 Task: Create a sub task Gather and Analyse Requirements for the task  Create a feature for users to save content for later viewing in the project VantageTech , assign it to team member softage.6@softage.net and update the status of the sub task to  Off Track , set the priority of the sub task to High.
Action: Mouse moved to (101, 359)
Screenshot: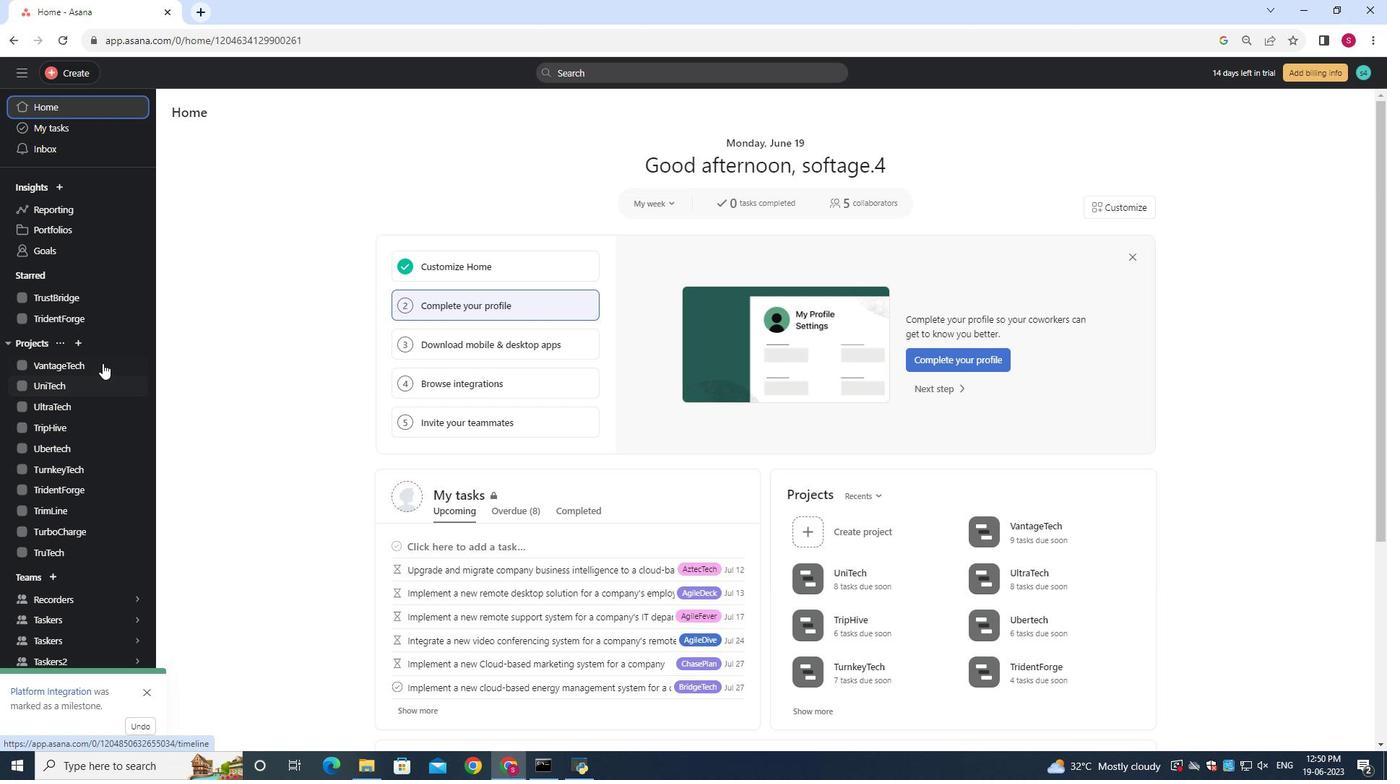 
Action: Mouse pressed left at (101, 359)
Screenshot: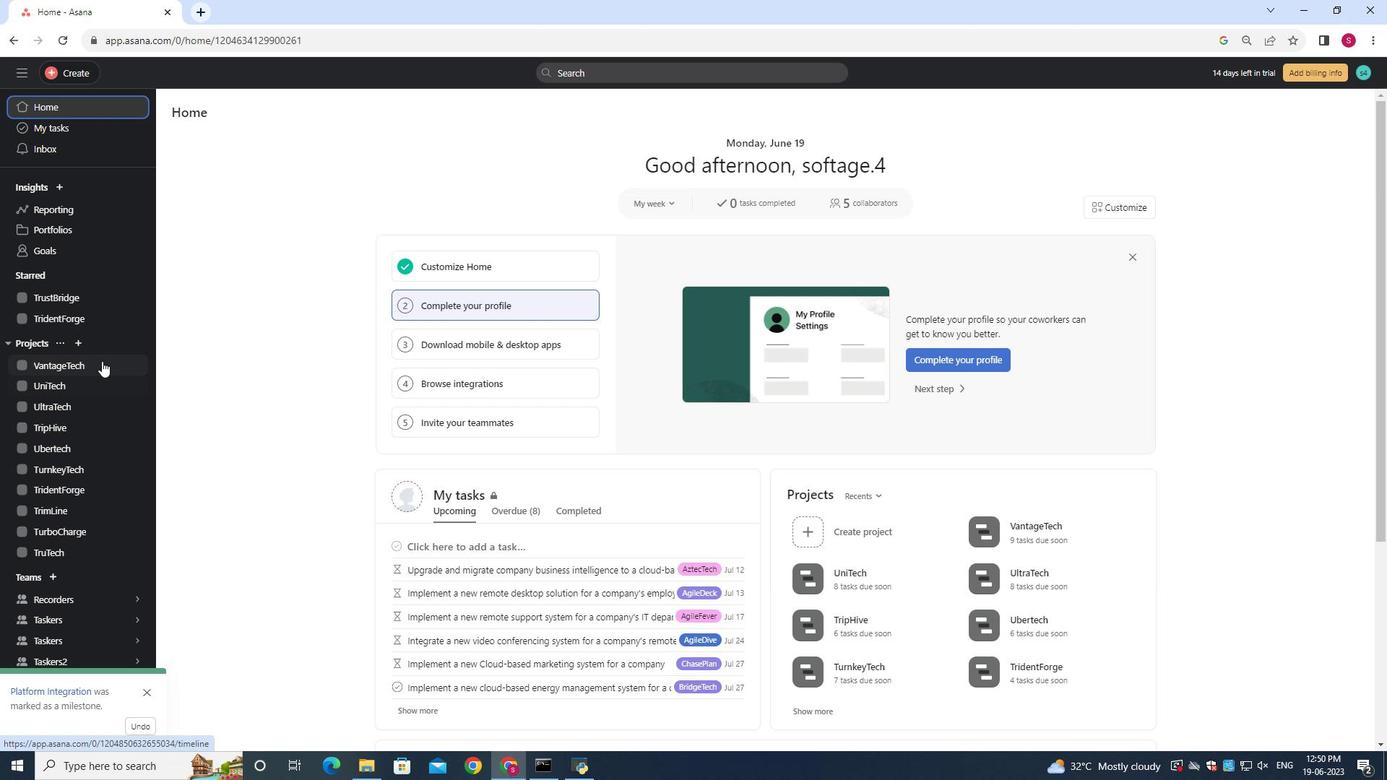
Action: Mouse moved to (494, 317)
Screenshot: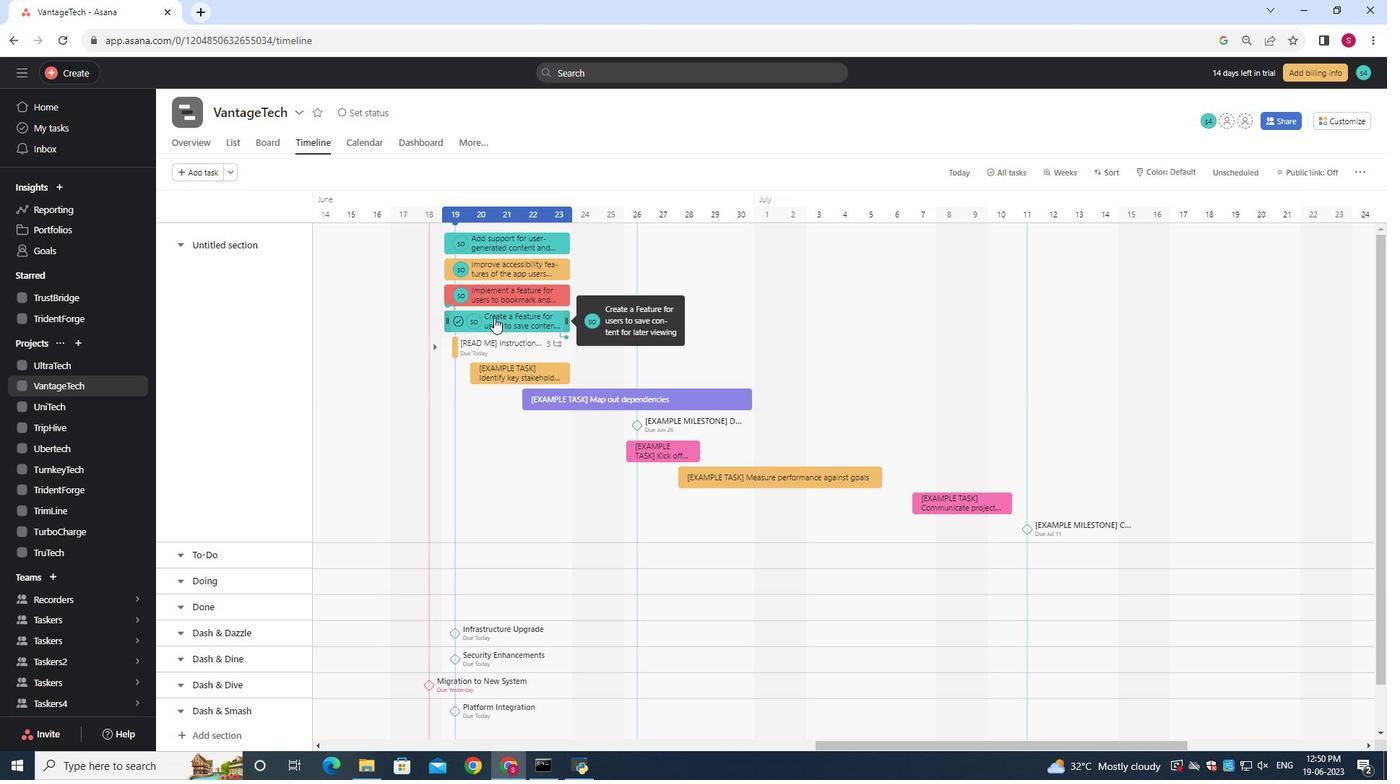 
Action: Mouse pressed left at (494, 317)
Screenshot: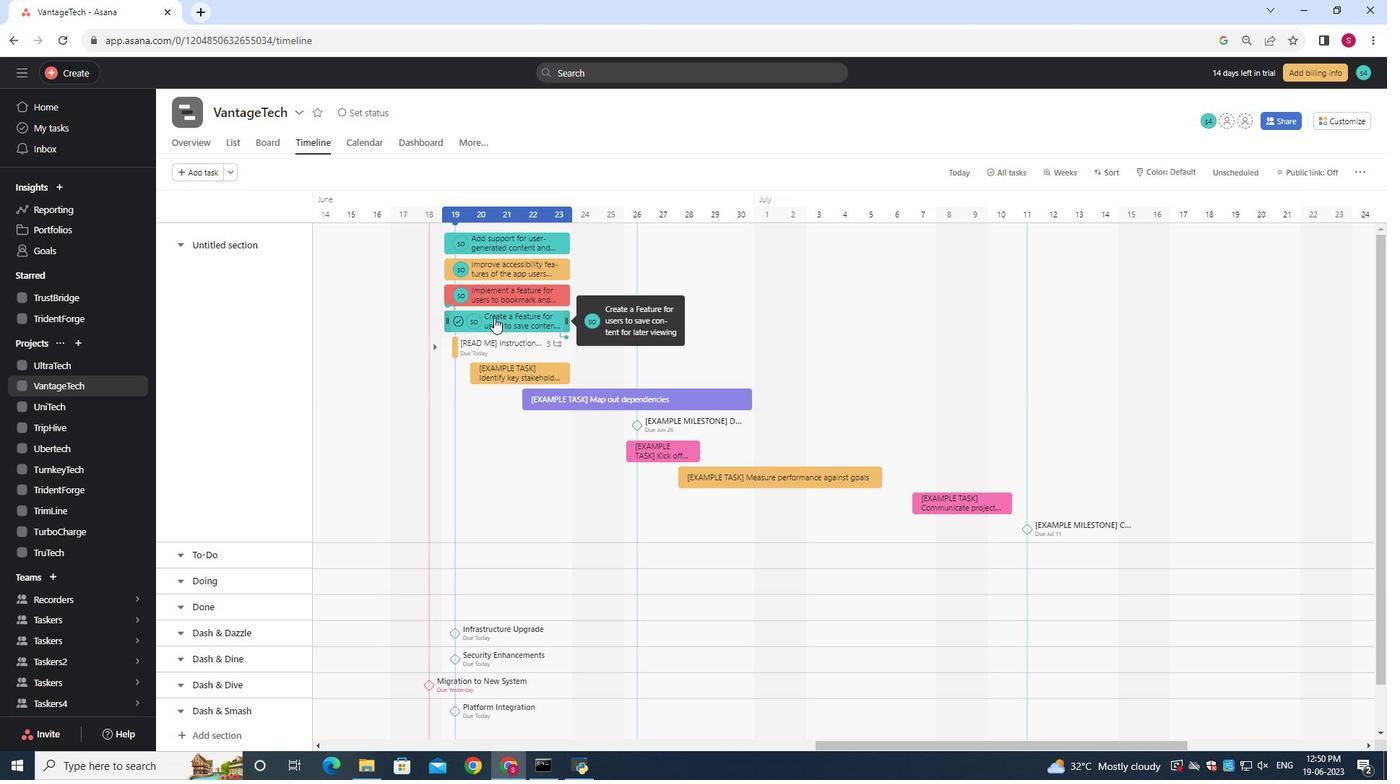 
Action: Mouse moved to (1002, 443)
Screenshot: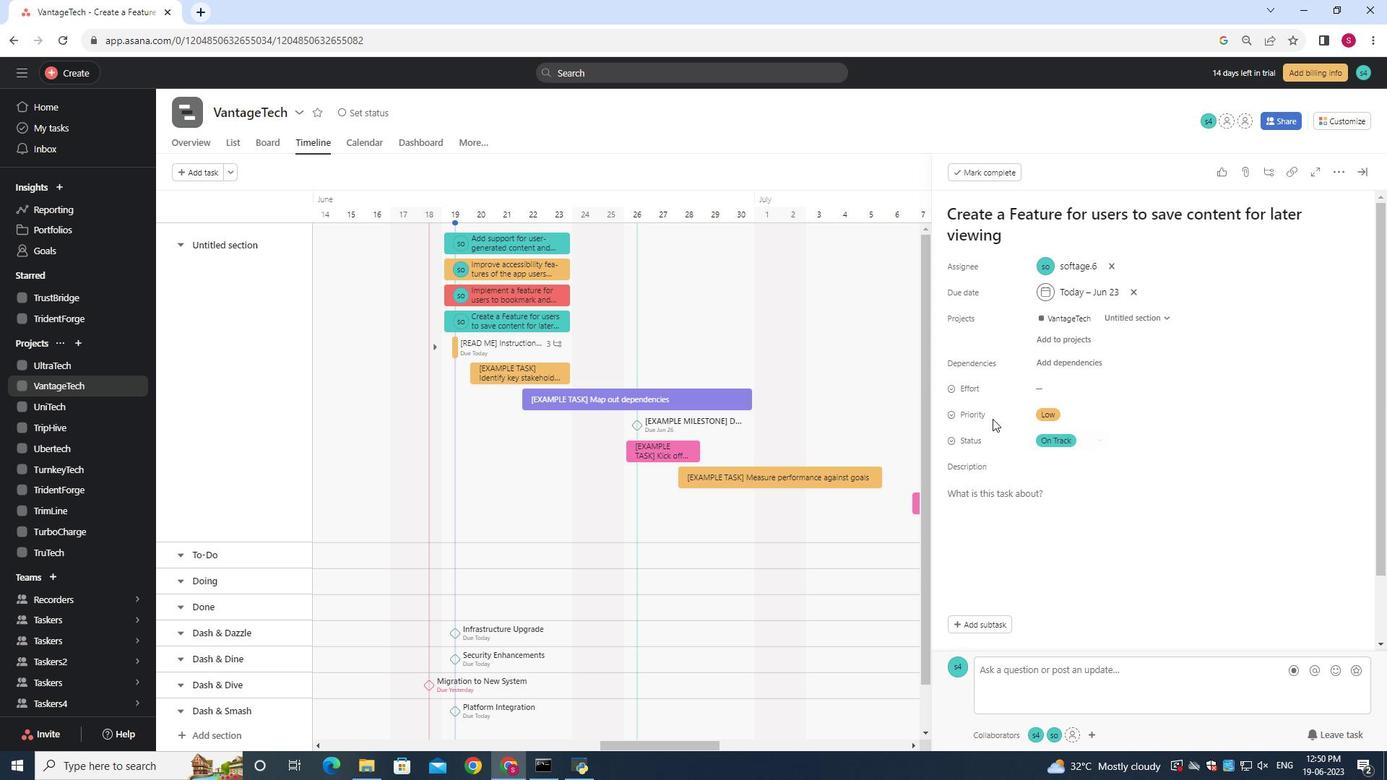 
Action: Mouse scrolled (1002, 442) with delta (0, 0)
Screenshot: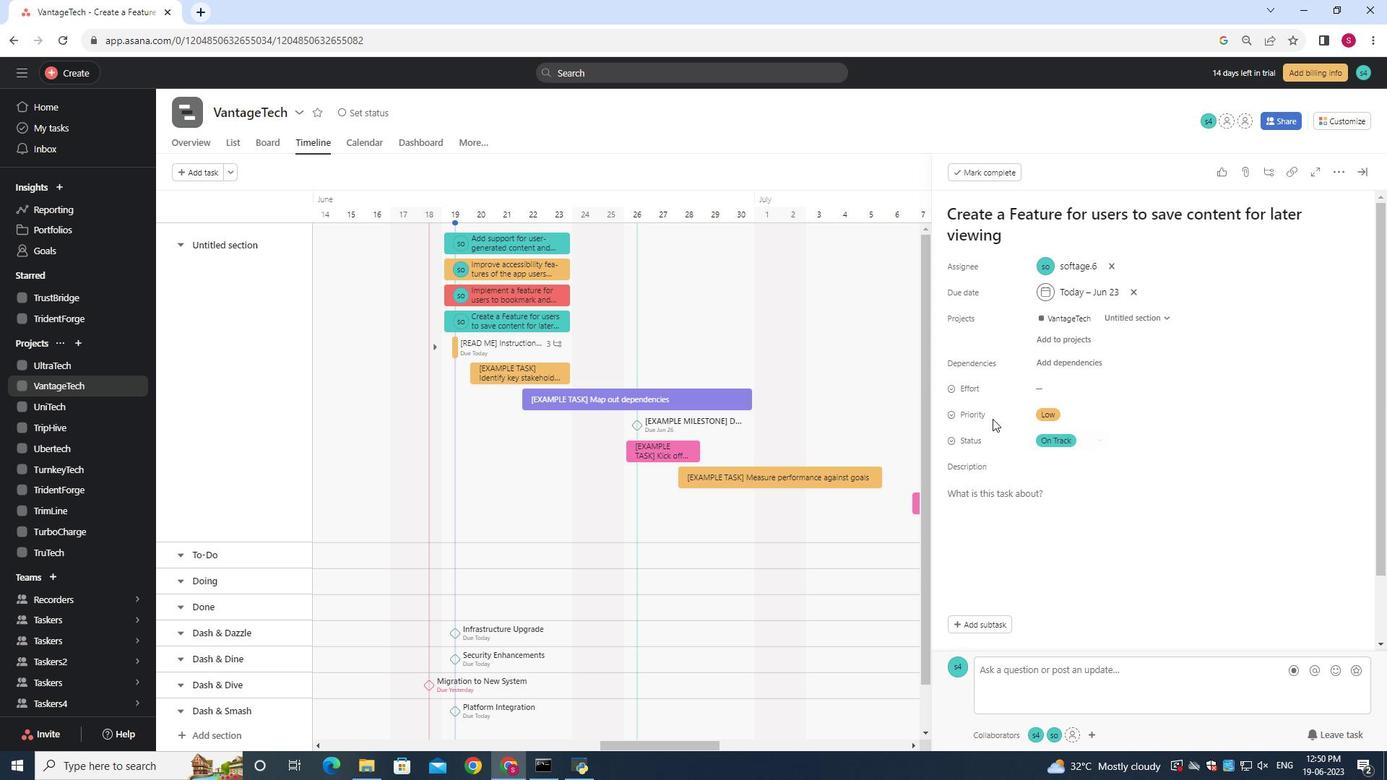 
Action: Mouse moved to (1002, 449)
Screenshot: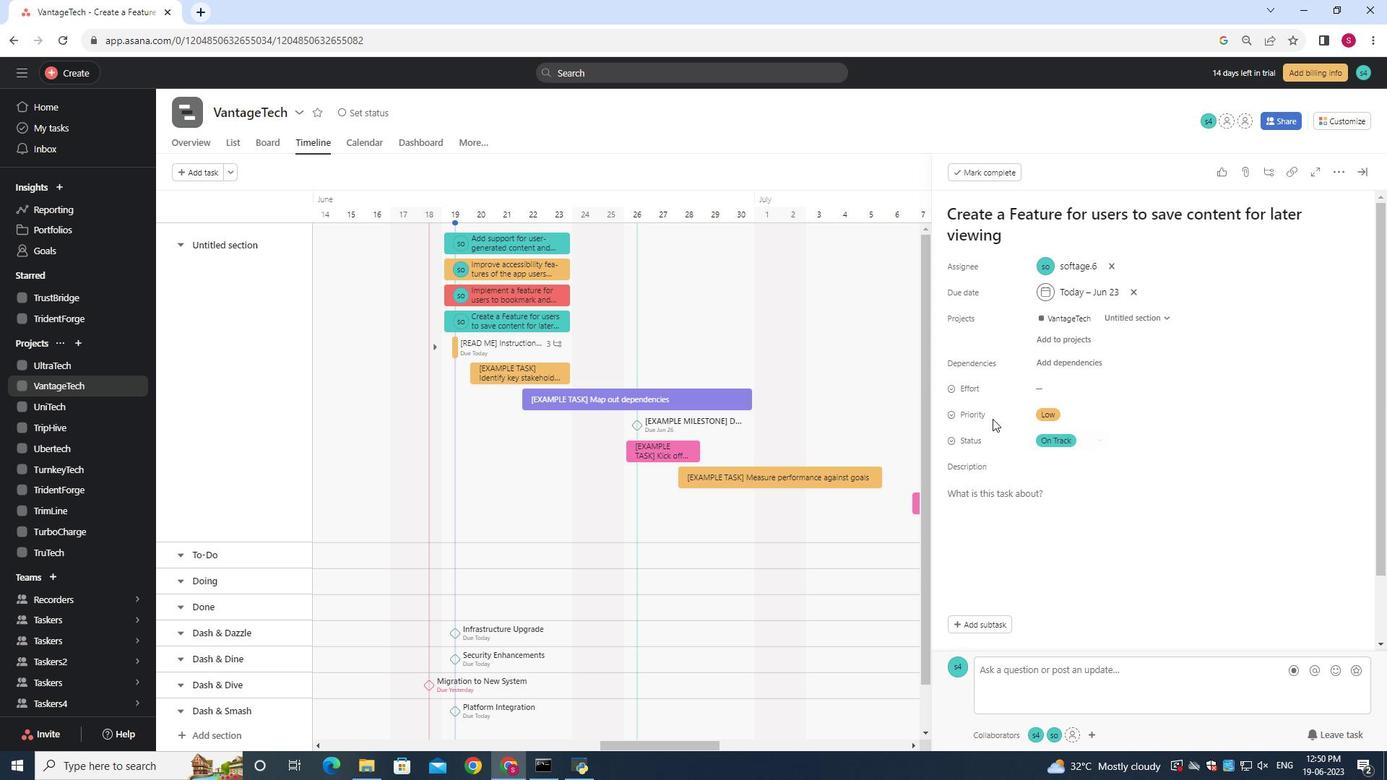
Action: Mouse scrolled (1002, 447) with delta (0, 0)
Screenshot: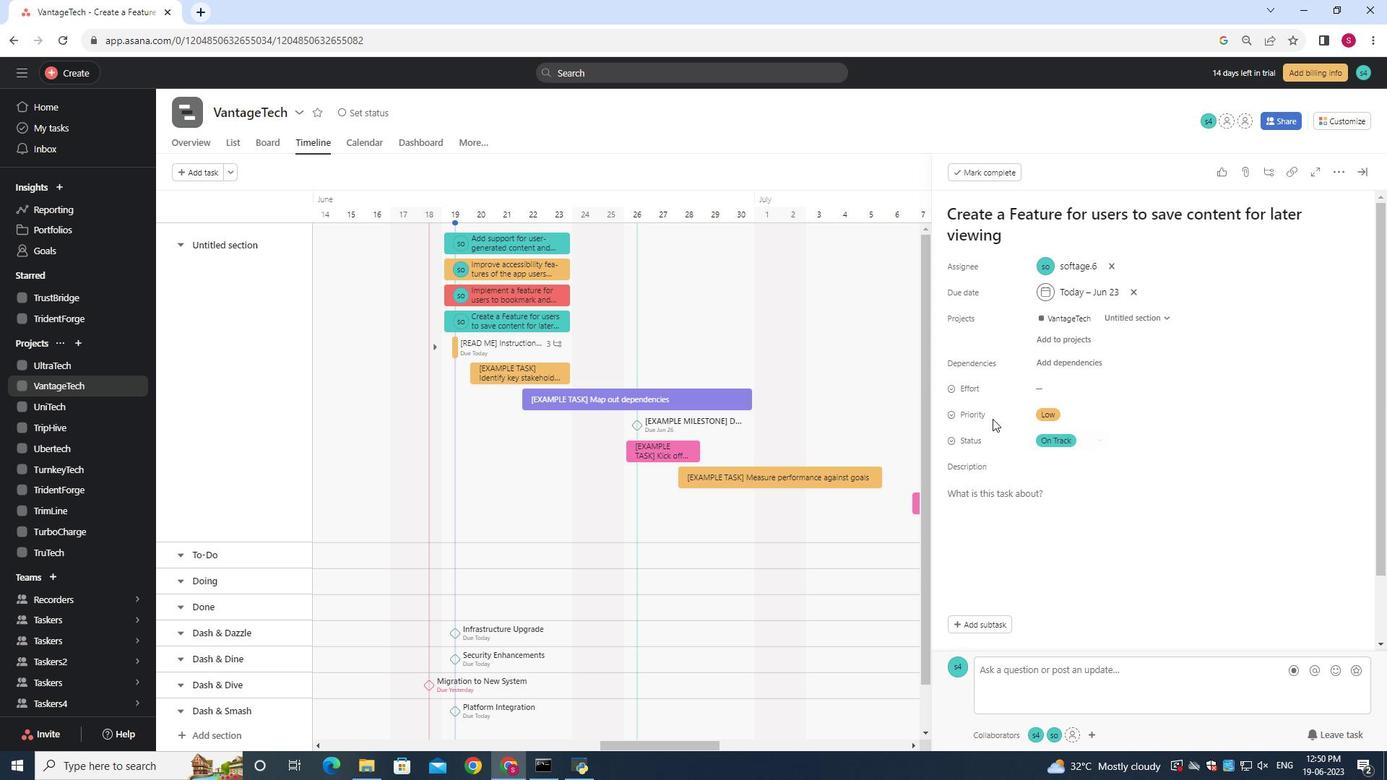 
Action: Mouse moved to (1002, 452)
Screenshot: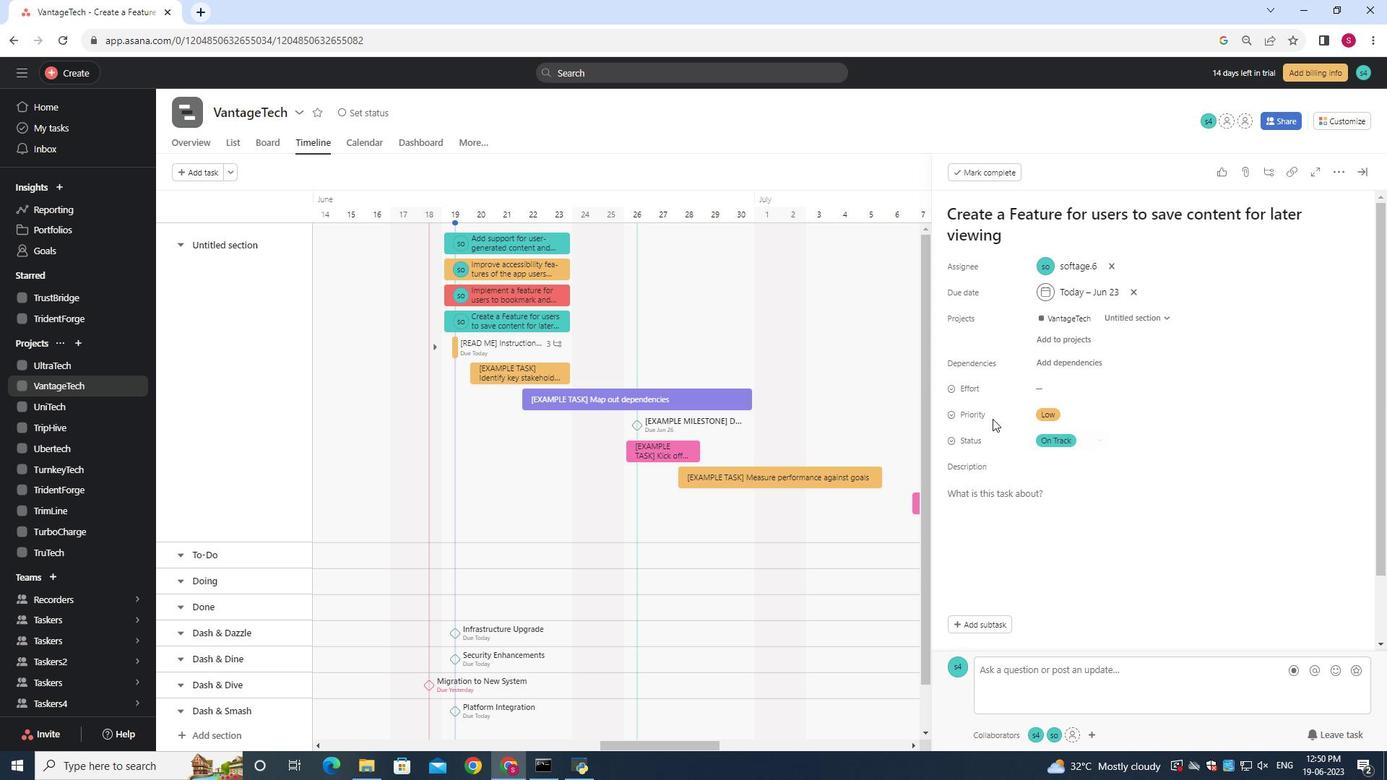 
Action: Mouse scrolled (1002, 450) with delta (0, 0)
Screenshot: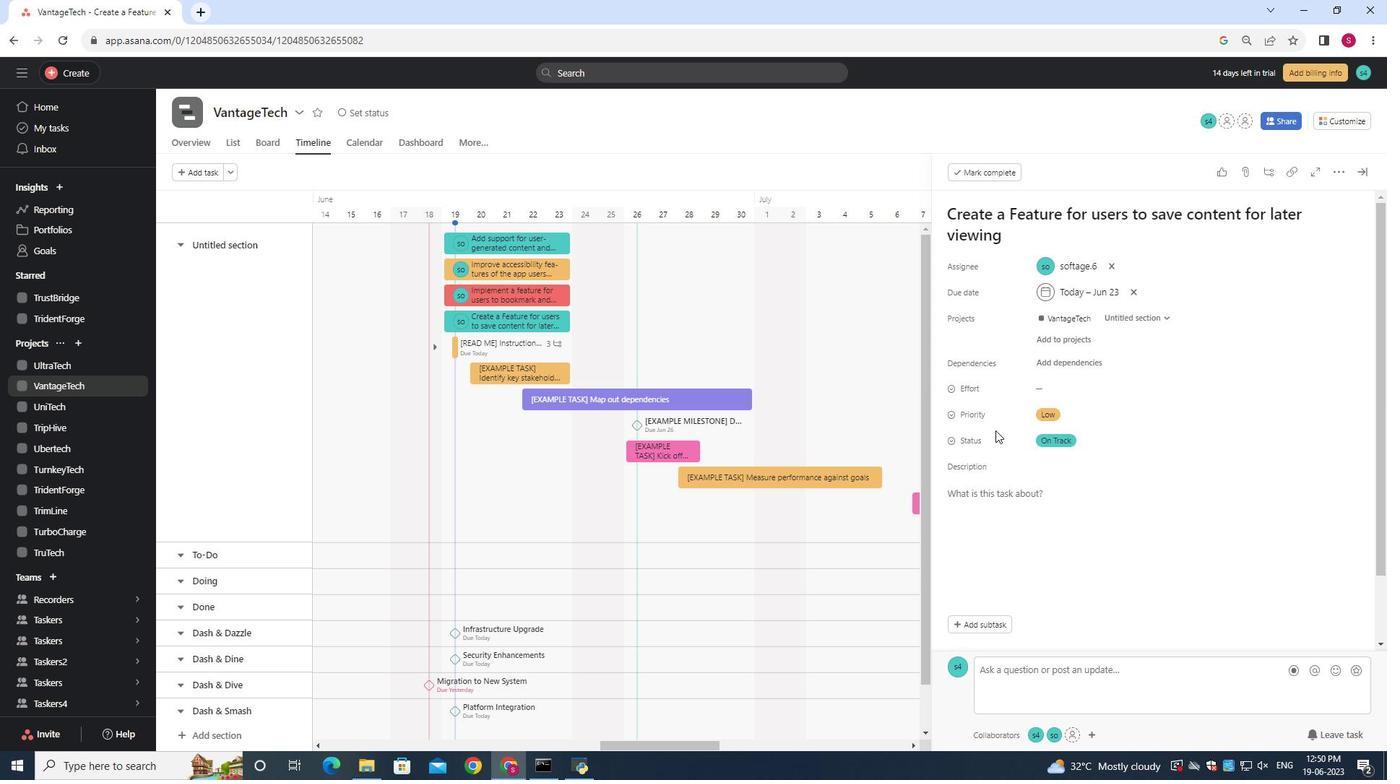 
Action: Mouse moved to (1002, 452)
Screenshot: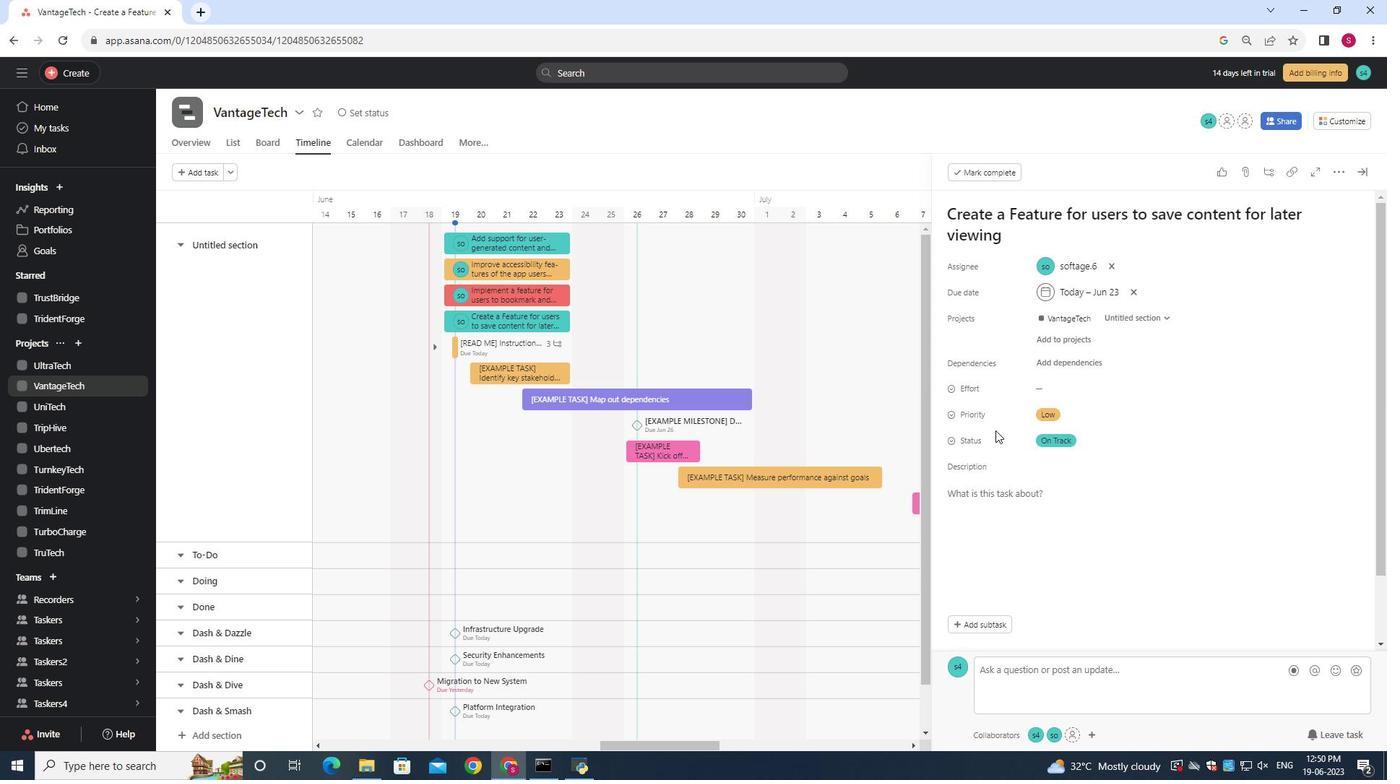 
Action: Mouse scrolled (1002, 451) with delta (0, 0)
Screenshot: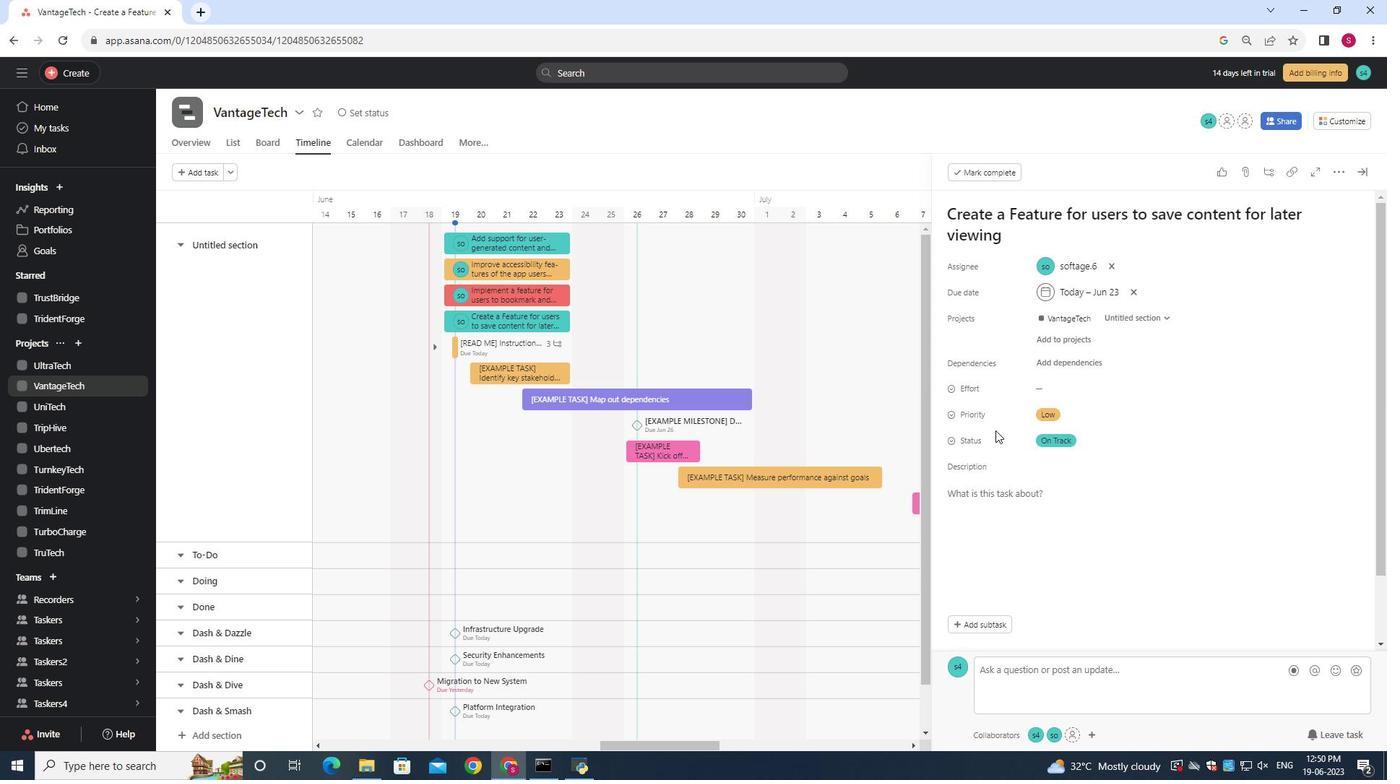 
Action: Mouse moved to (1004, 455)
Screenshot: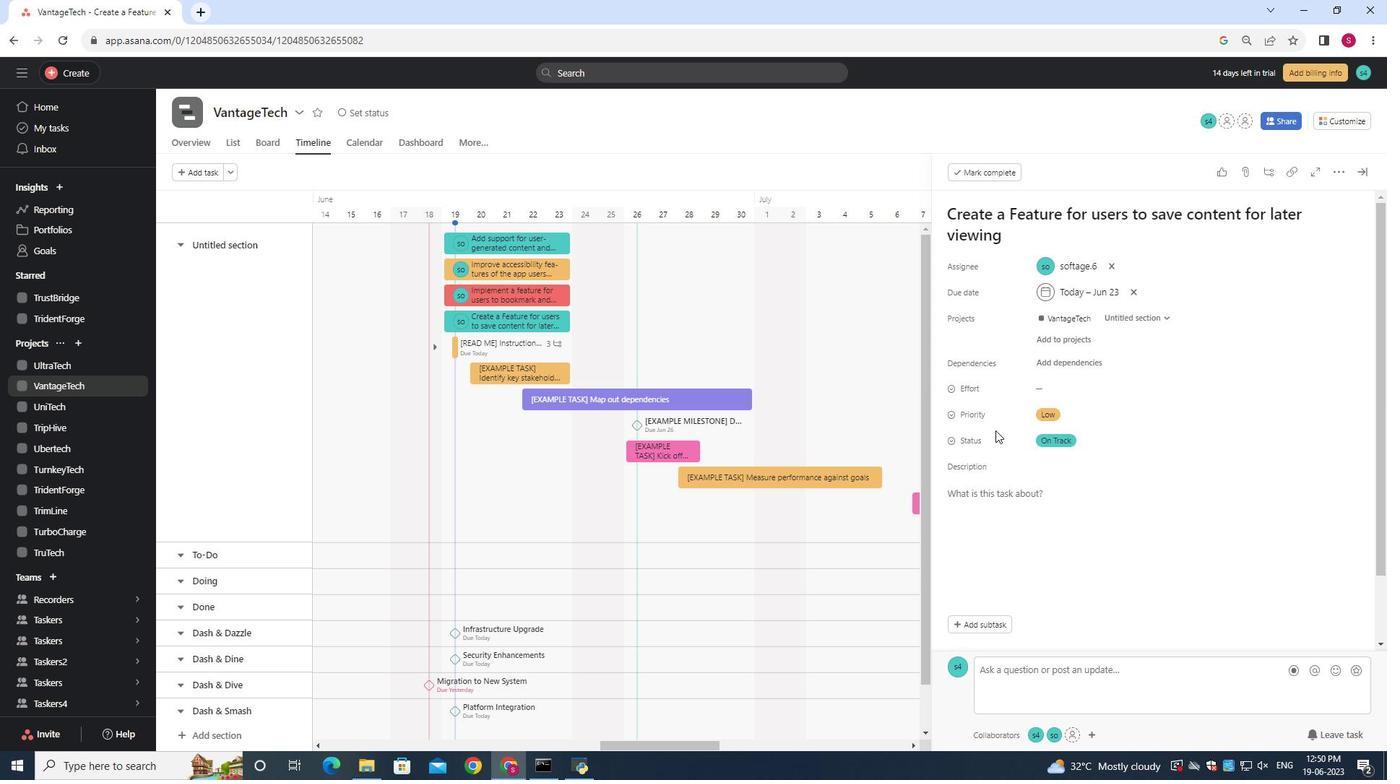 
Action: Mouse scrolled (1002, 451) with delta (0, 0)
Screenshot: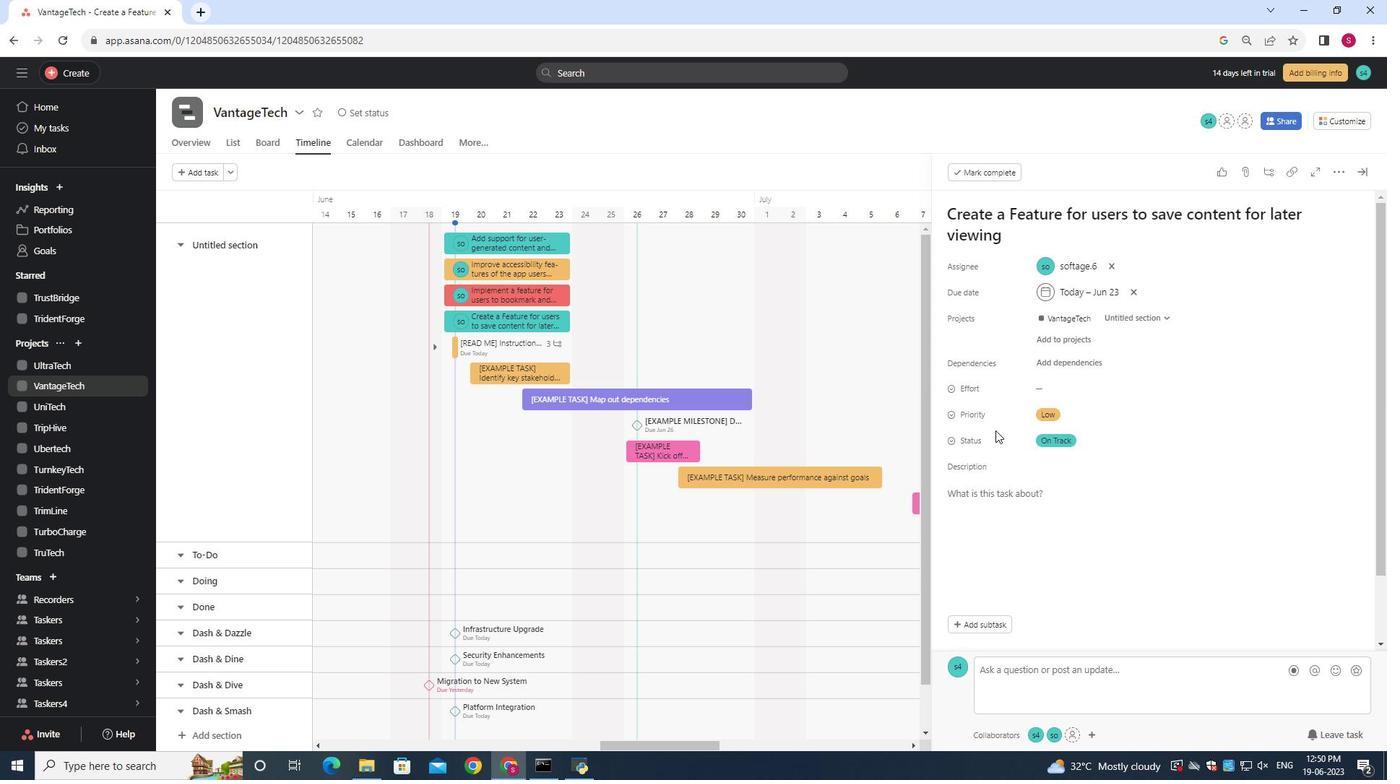 
Action: Mouse moved to (1007, 458)
Screenshot: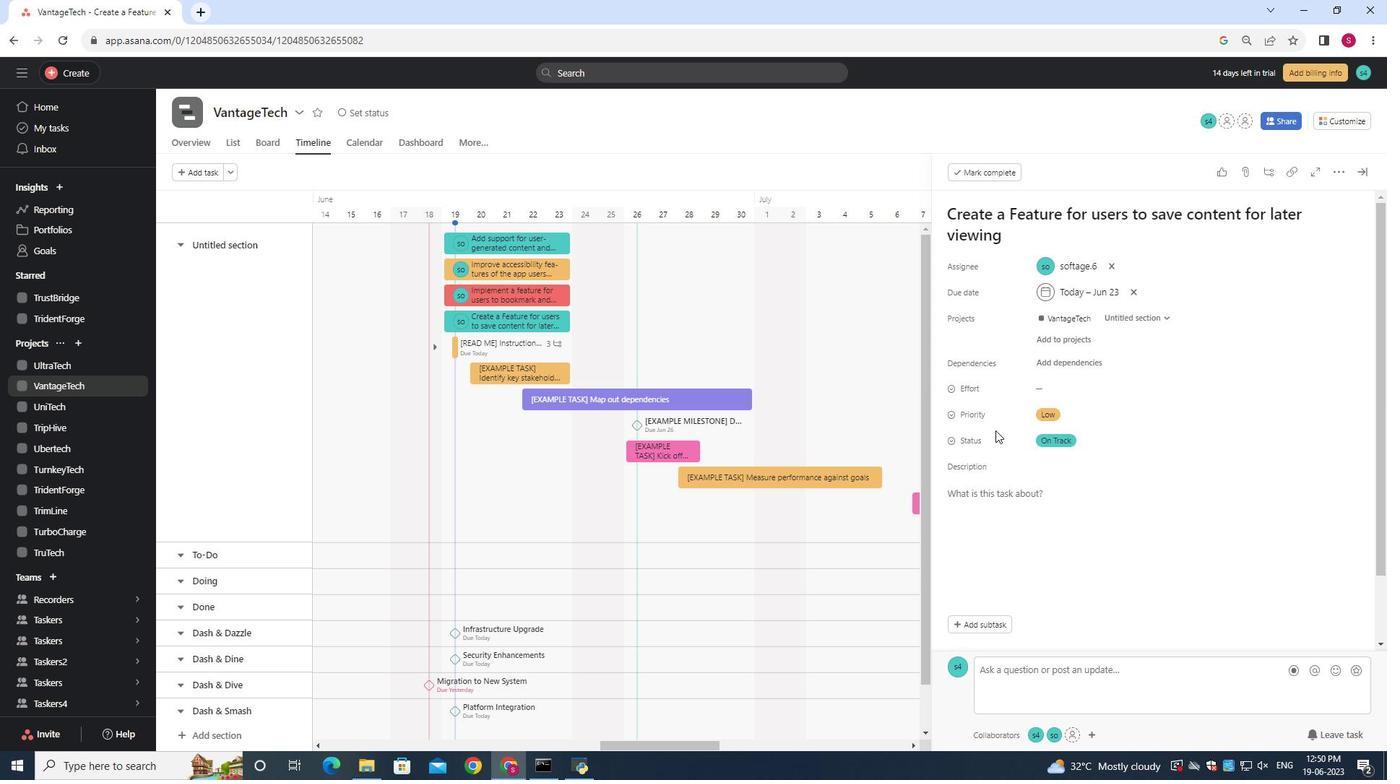 
Action: Mouse scrolled (1002, 451) with delta (0, 0)
Screenshot: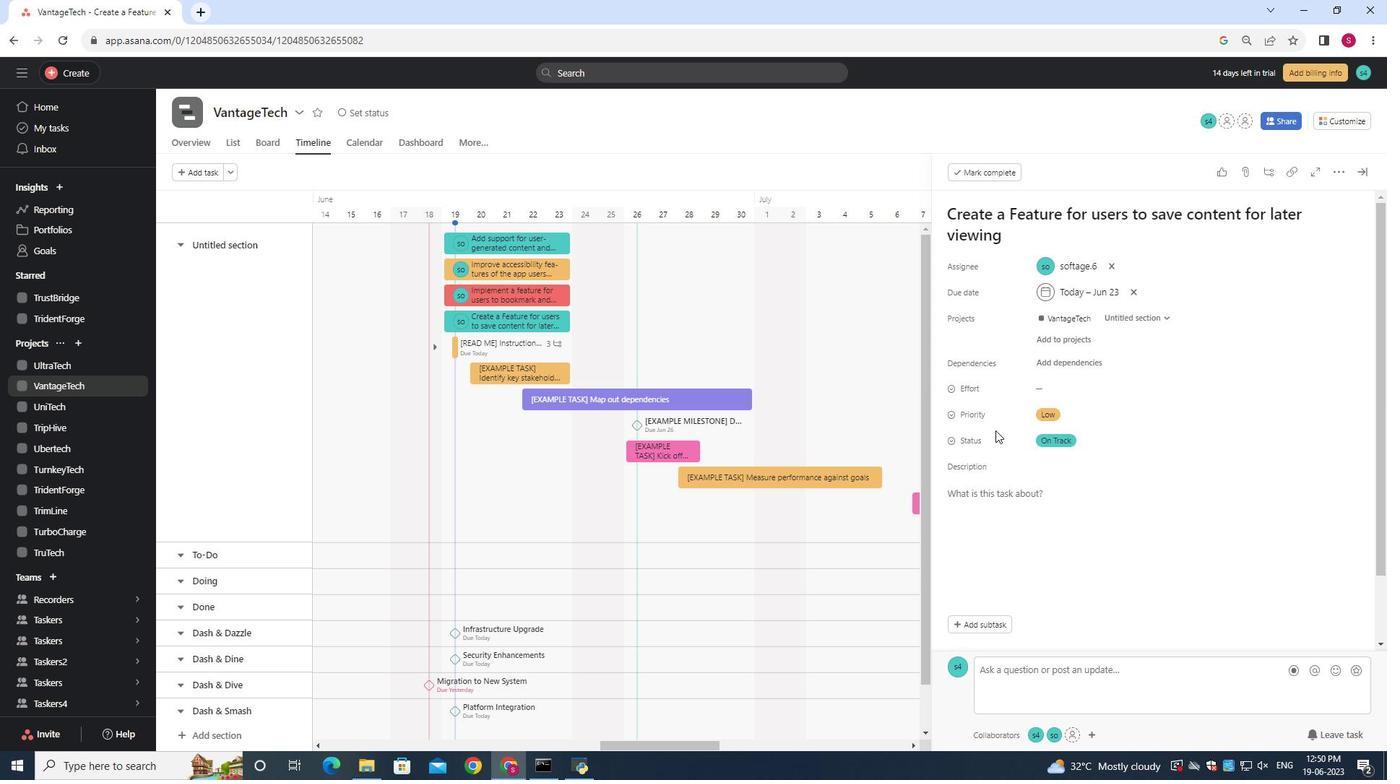 
Action: Mouse moved to (1007, 458)
Screenshot: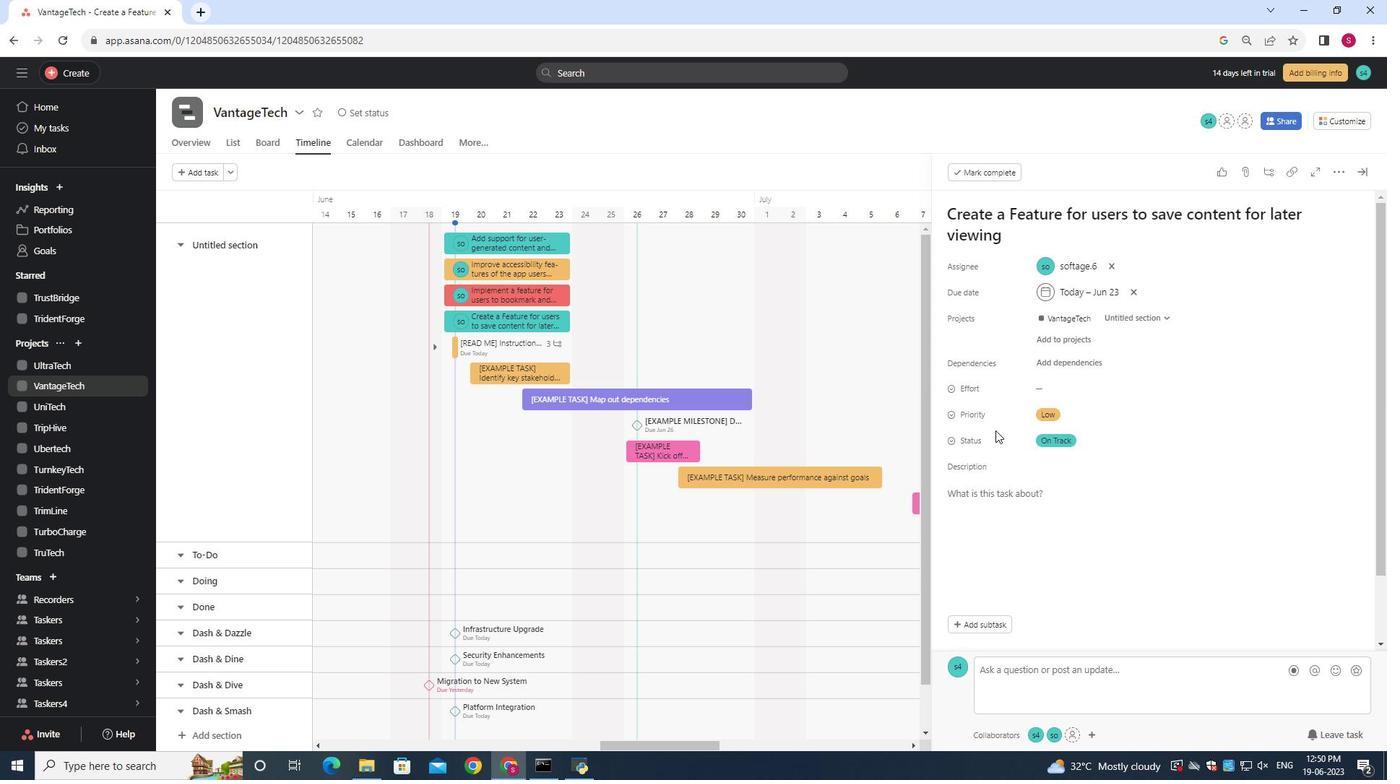 
Action: Mouse scrolled (1004, 454) with delta (0, 0)
Screenshot: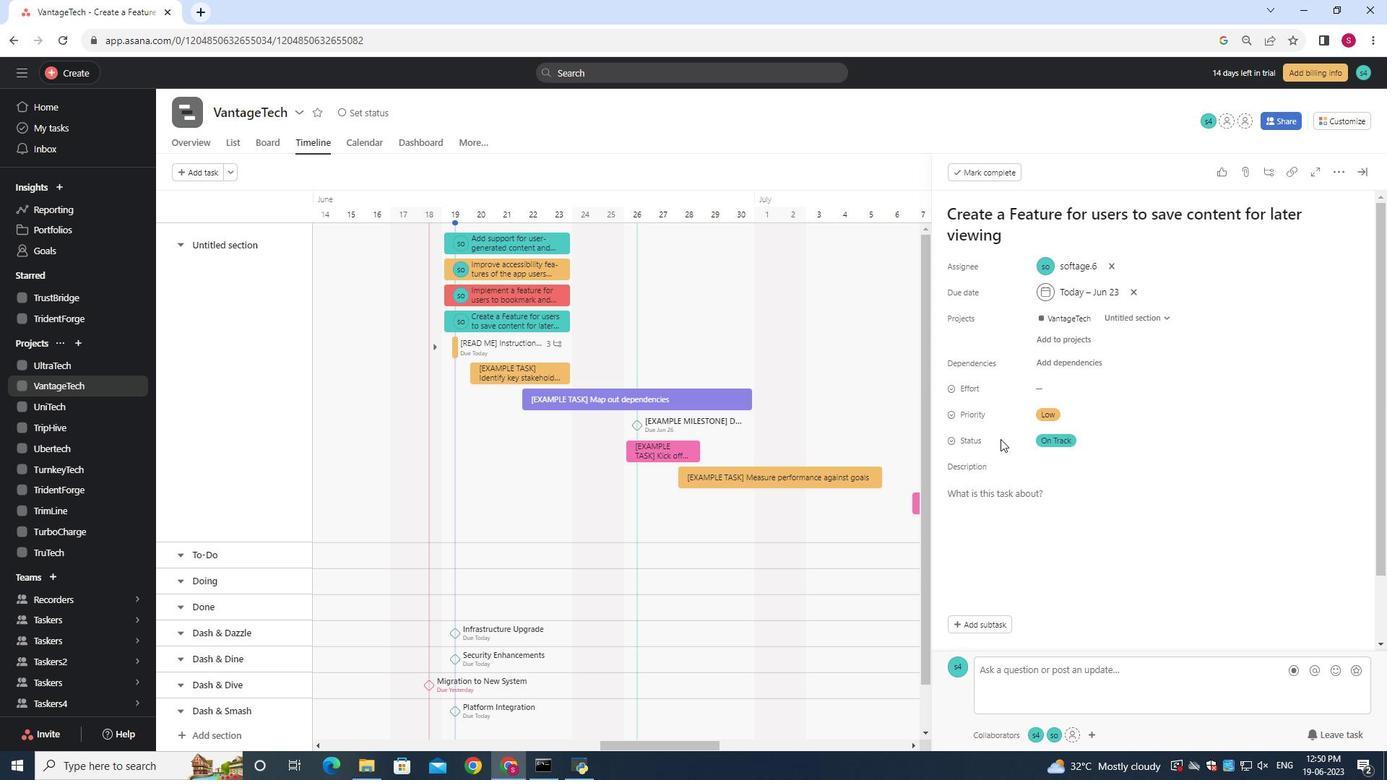 
Action: Mouse moved to (971, 544)
Screenshot: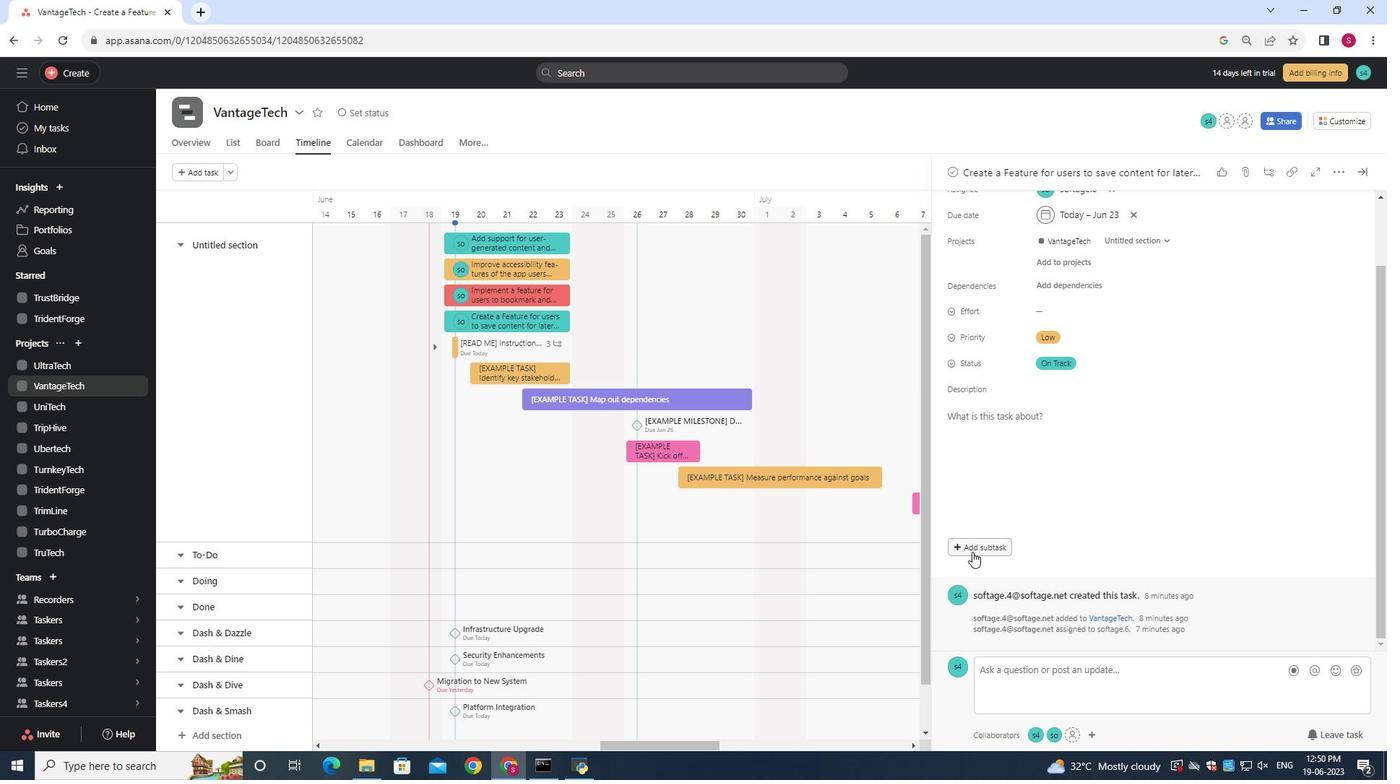 
Action: Mouse pressed left at (971, 544)
Screenshot: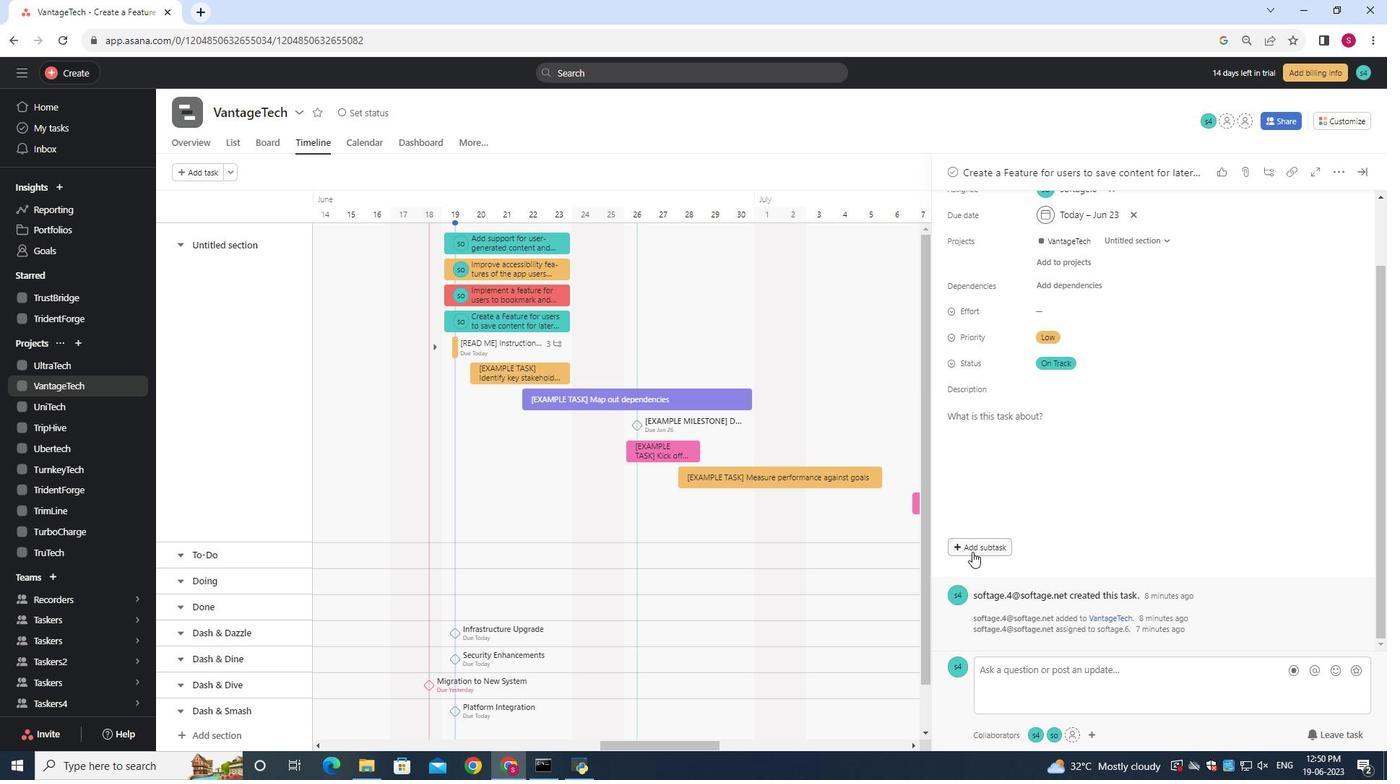 
Action: Mouse moved to (0, 332)
Screenshot: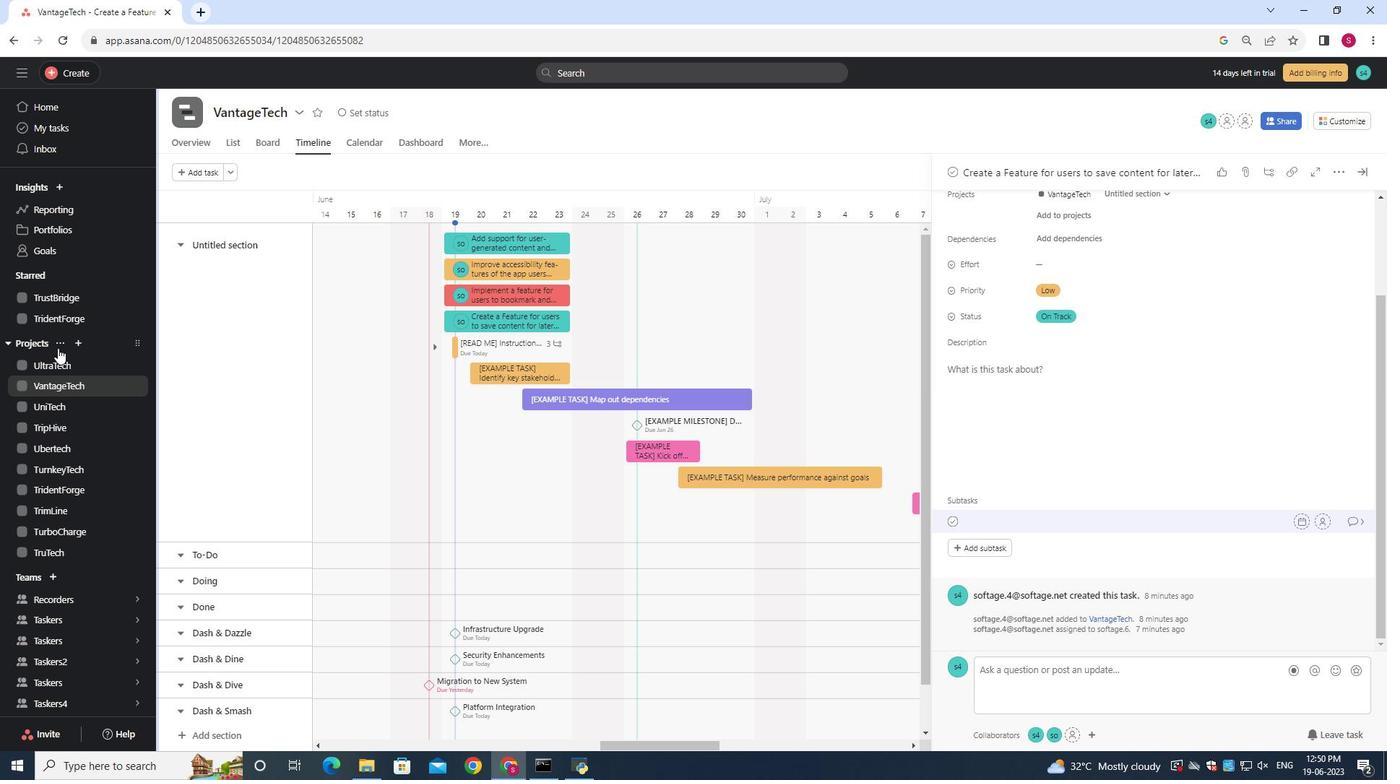 
Action: Key pressed <Key.shift><Key.shift><Key.shift><Key.shift><Key.shift><Key.shift><Key.shift><Key.shift><Key.shift><Key.shift><Key.shift>Gather<Key.space>and<Key.space><Key.shift>Analyse<Key.space><Key.shift>Requirements<Key.space>fo<Key.backspace>
Screenshot: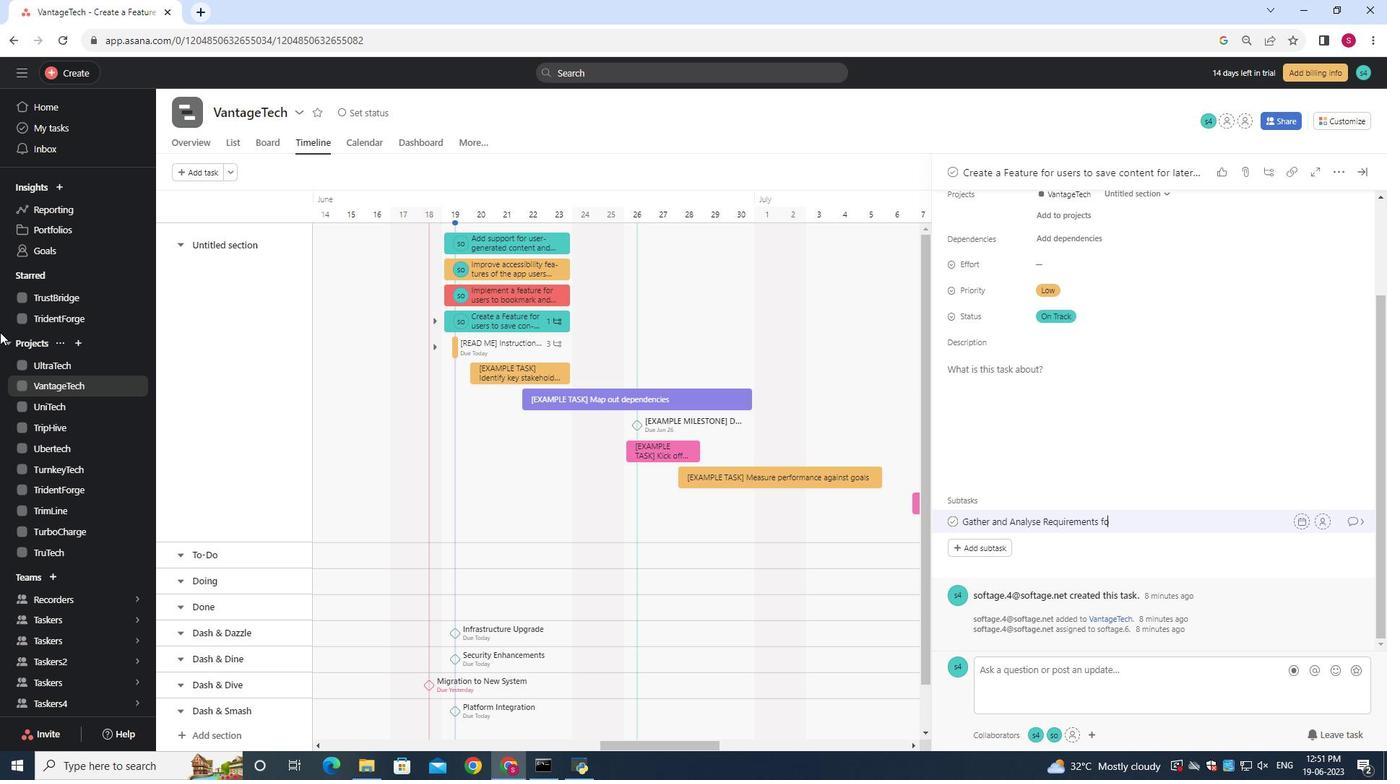 
Action: Mouse moved to (2, 333)
Screenshot: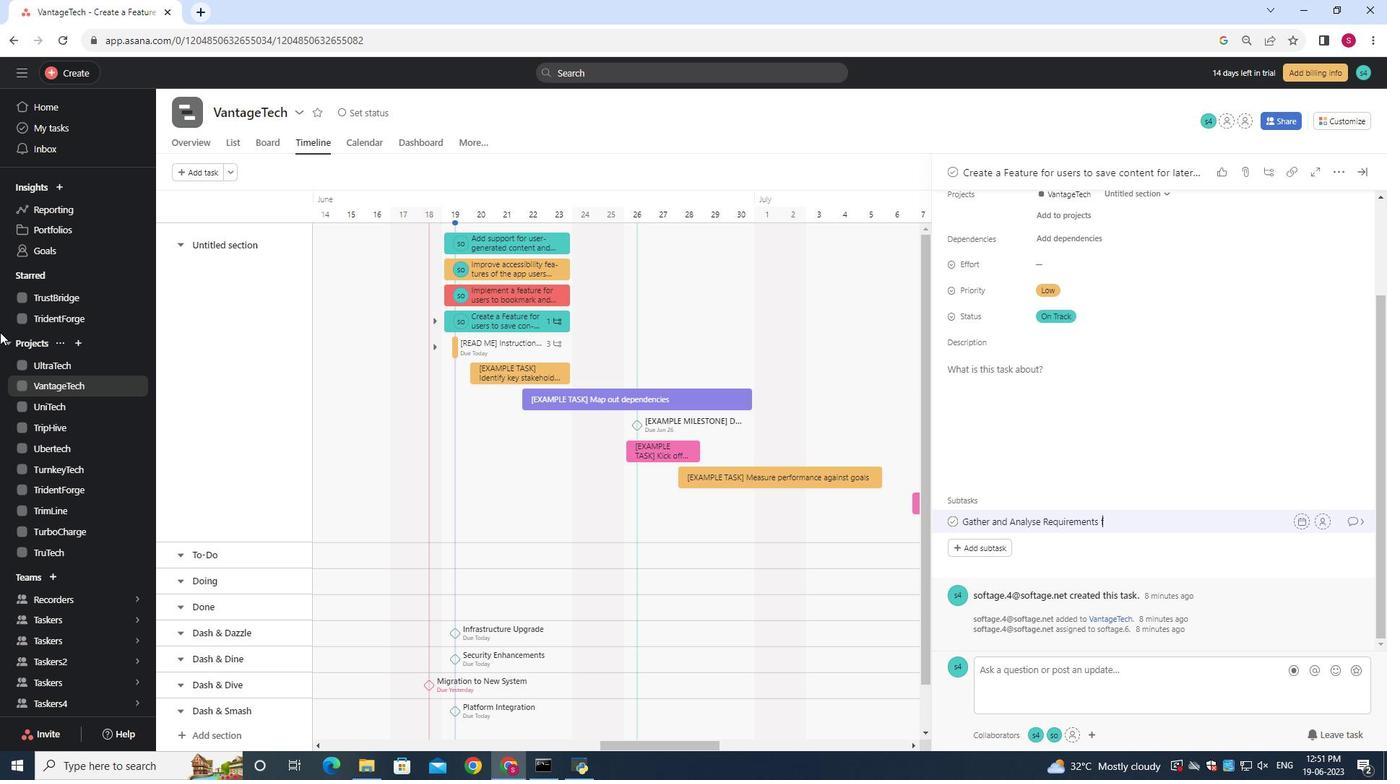 
Action: Key pressed <Key.backspace>
Screenshot: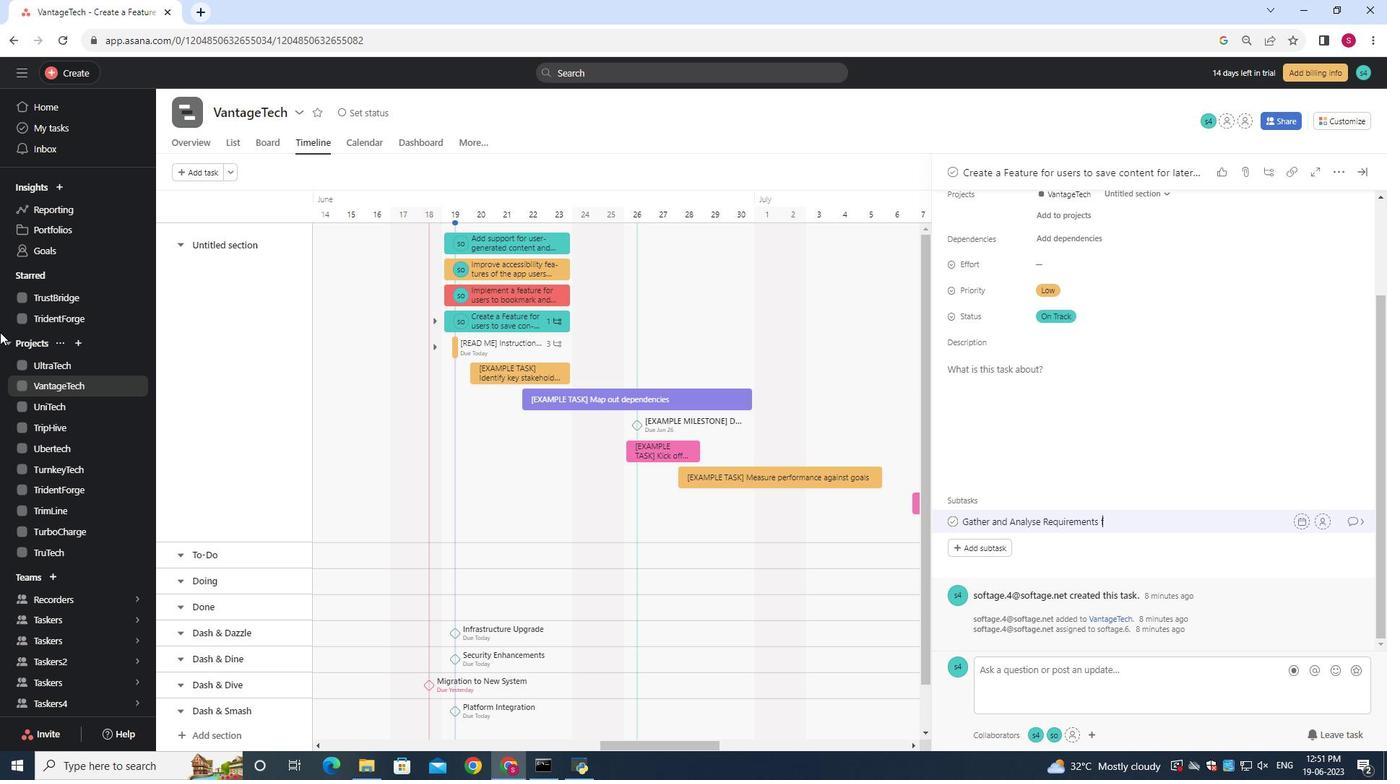 
Action: Mouse moved to (1321, 517)
Screenshot: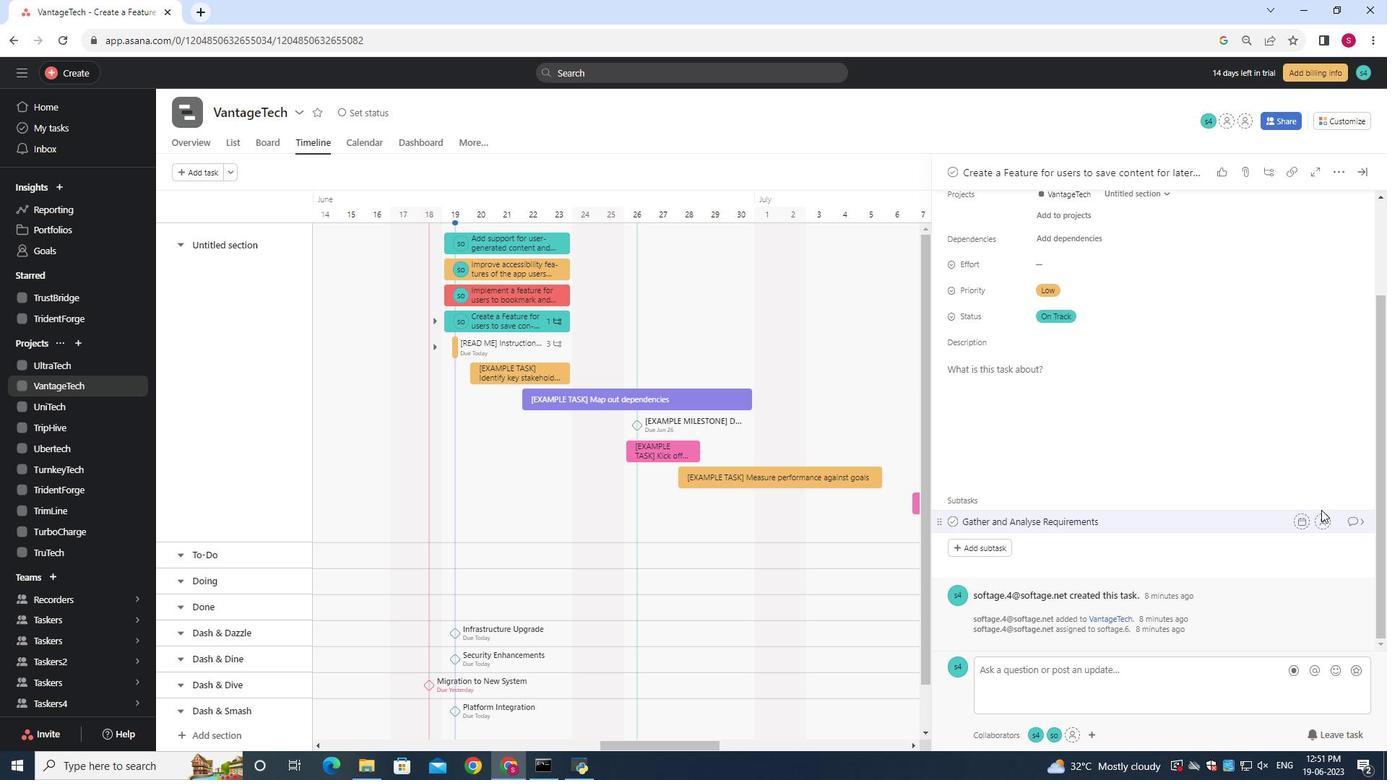
Action: Mouse pressed left at (1321, 517)
Screenshot: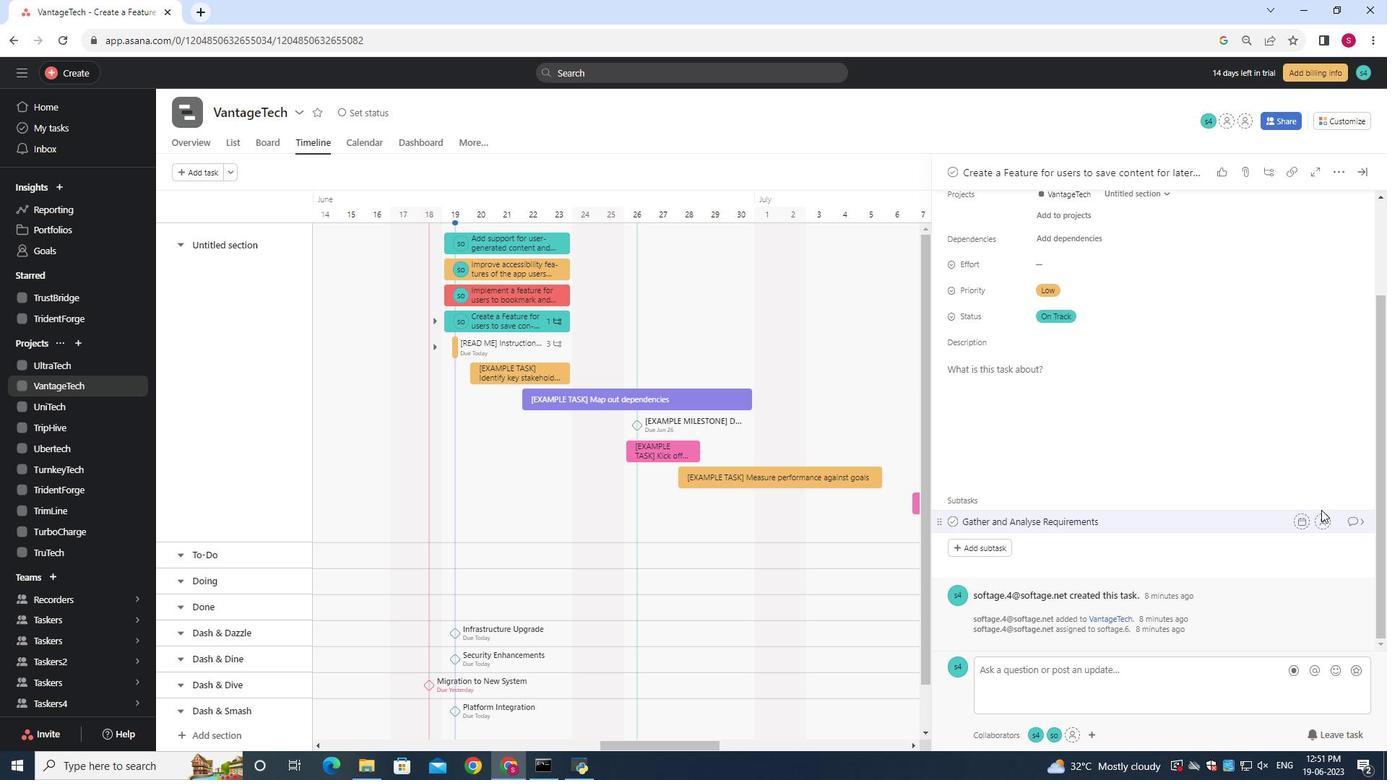 
Action: Mouse moved to (1334, 512)
Screenshot: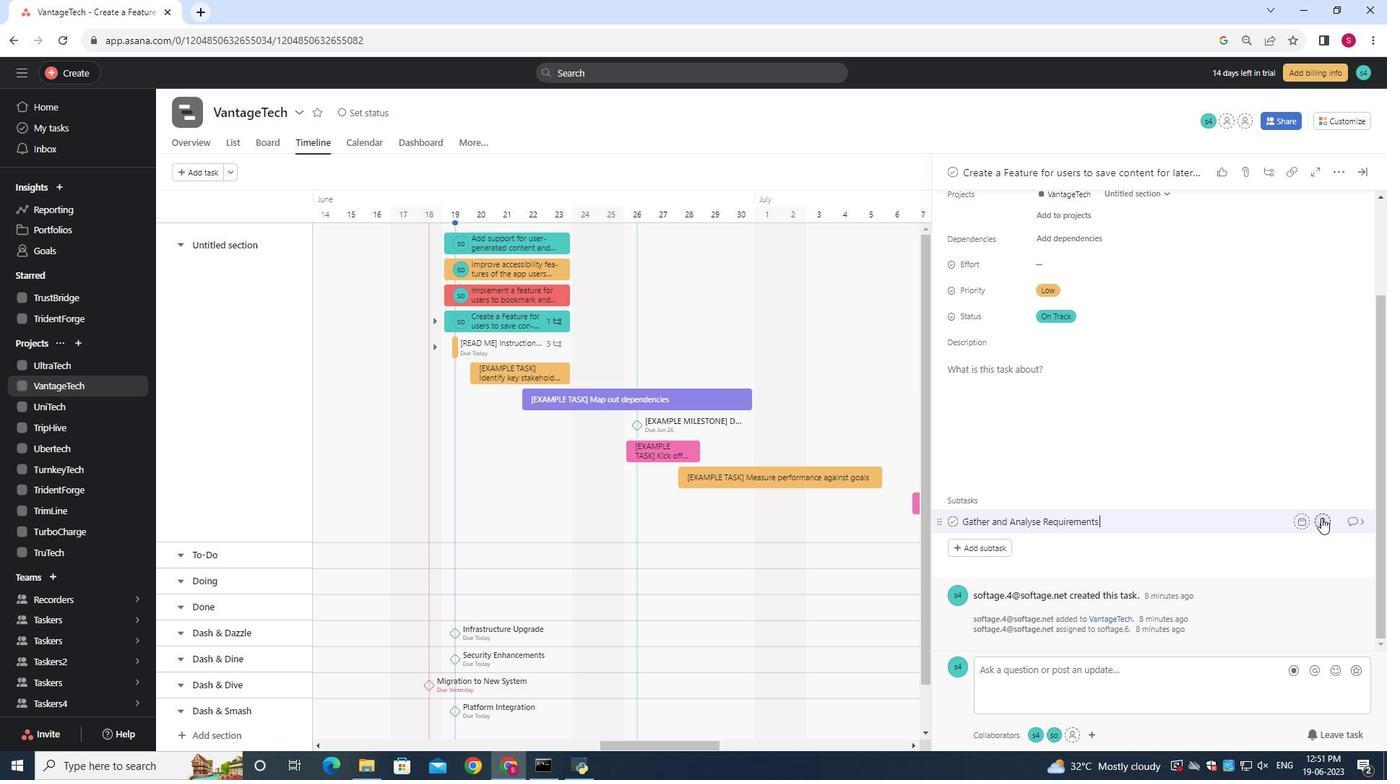 
Action: Key pressed softage.6
Screenshot: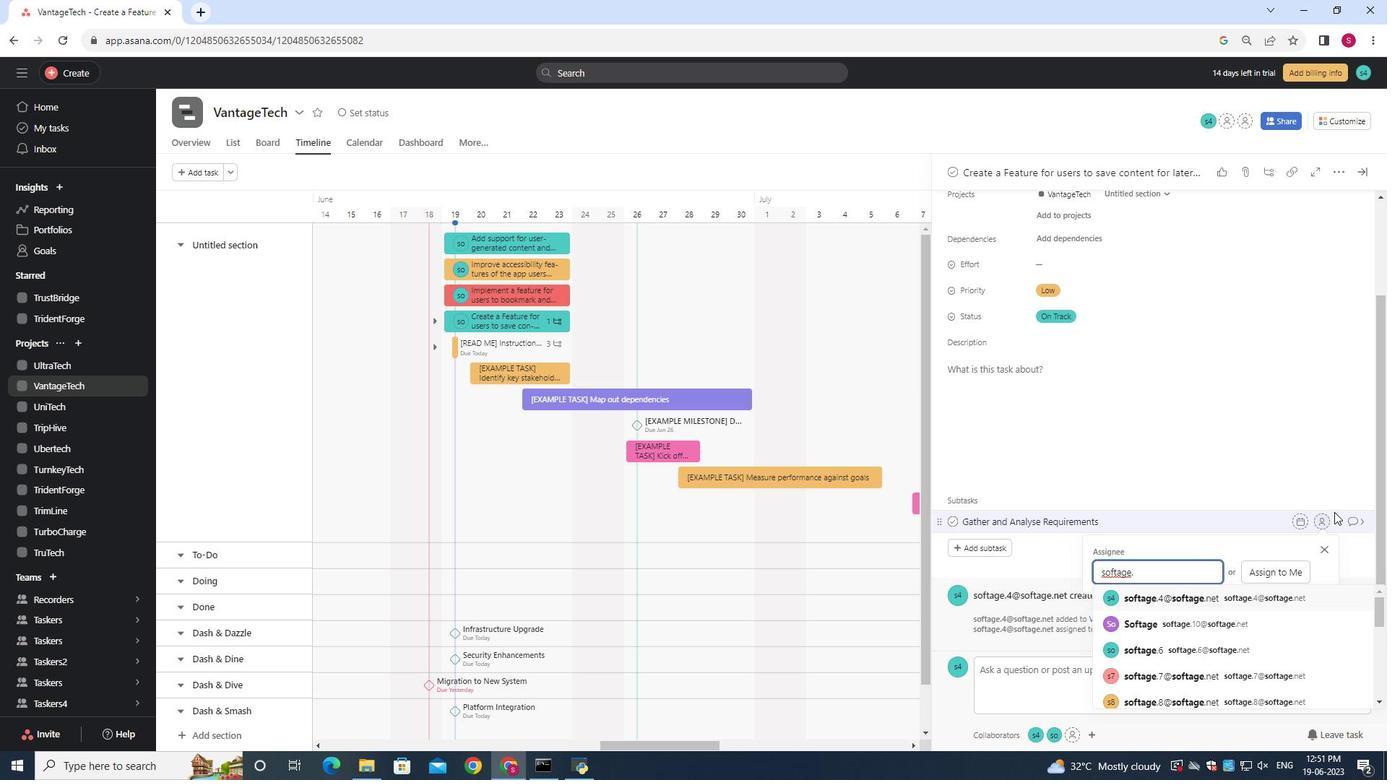 
Action: Mouse moved to (1055, 396)
Screenshot: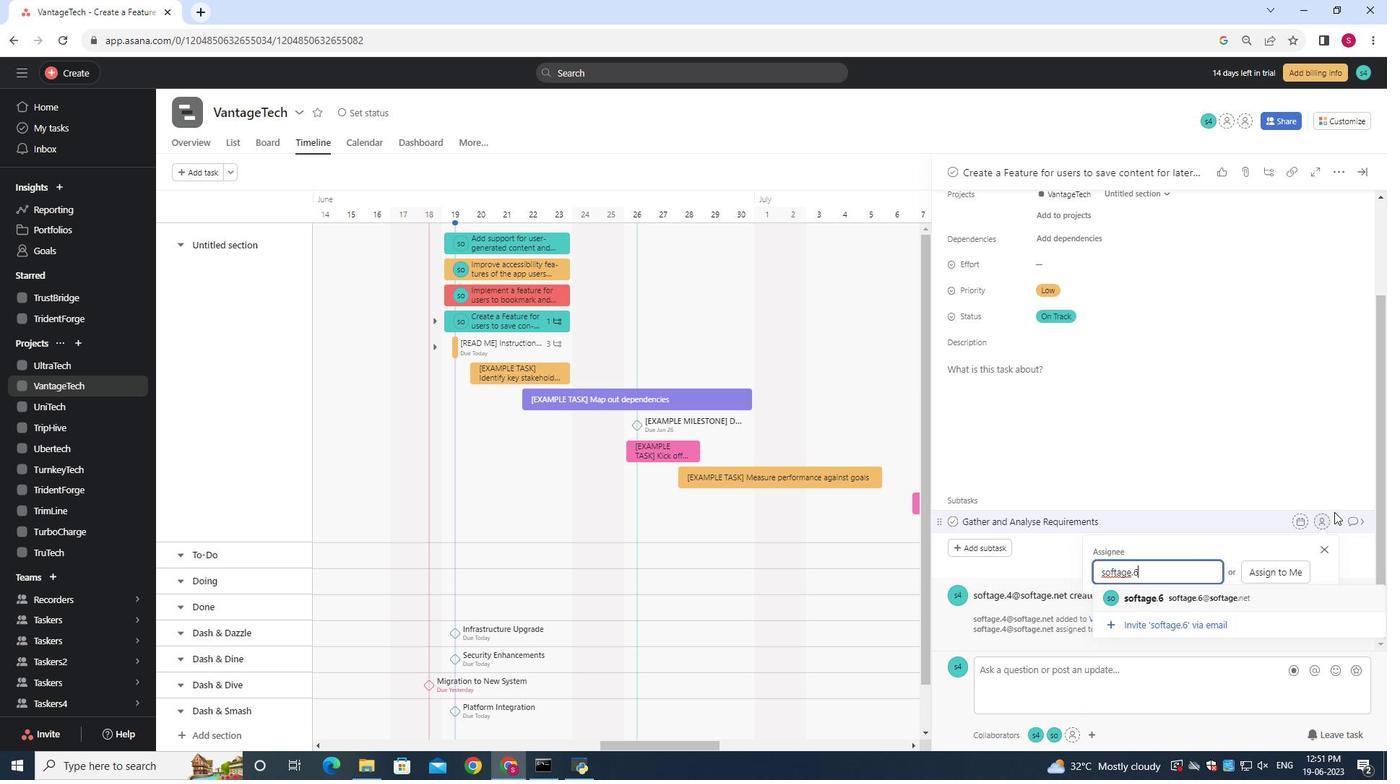 
Action: Key pressed <Key.shift>
Screenshot: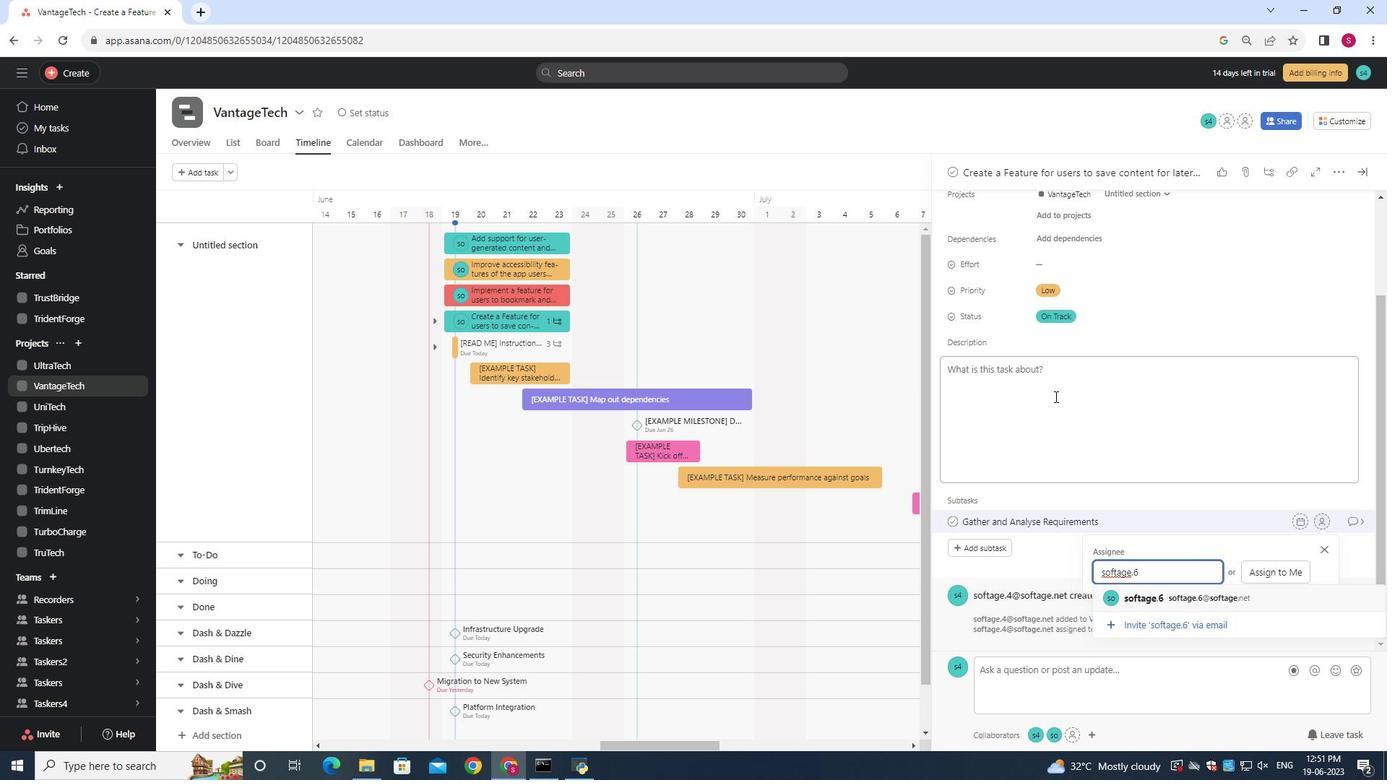 
Action: Mouse moved to (957, 423)
Screenshot: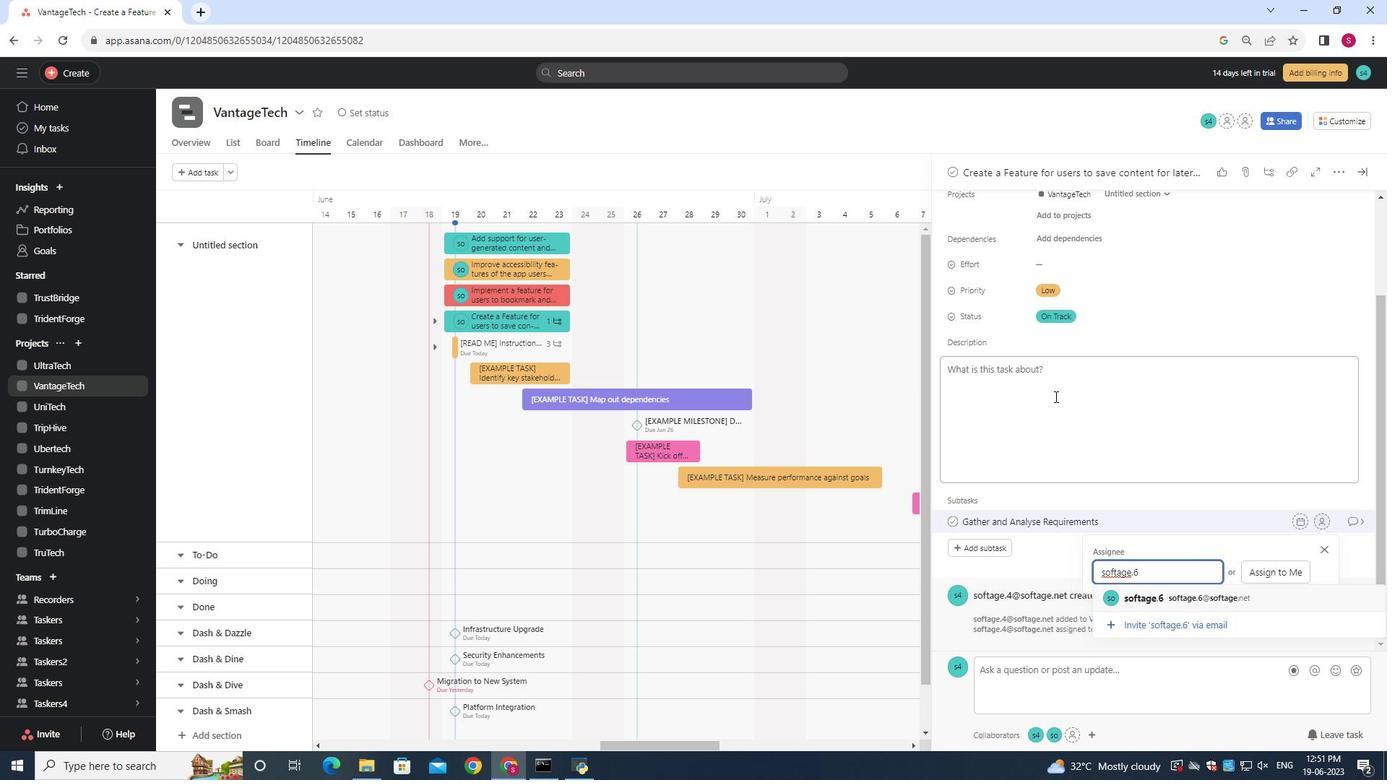 
Action: Key pressed @softage.net
Screenshot: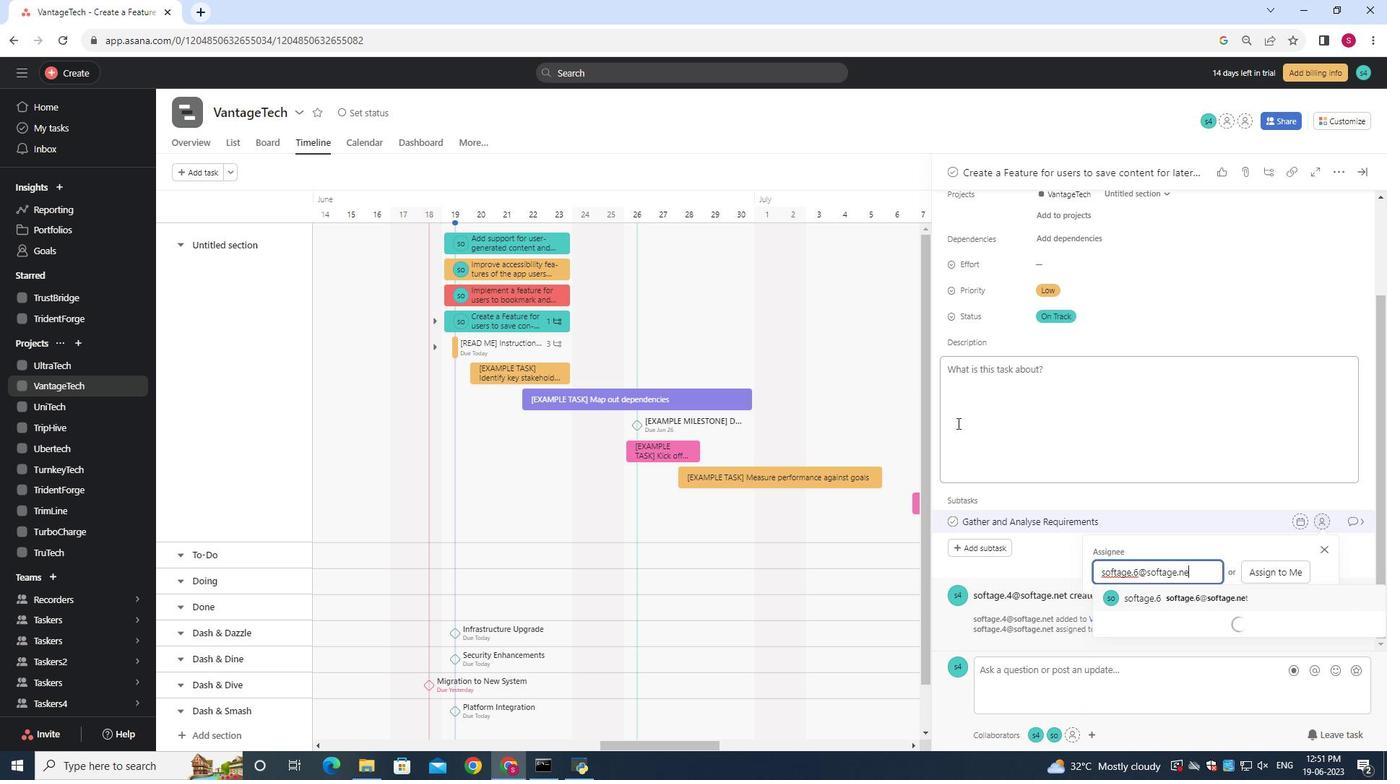 
Action: Mouse moved to (1174, 599)
Screenshot: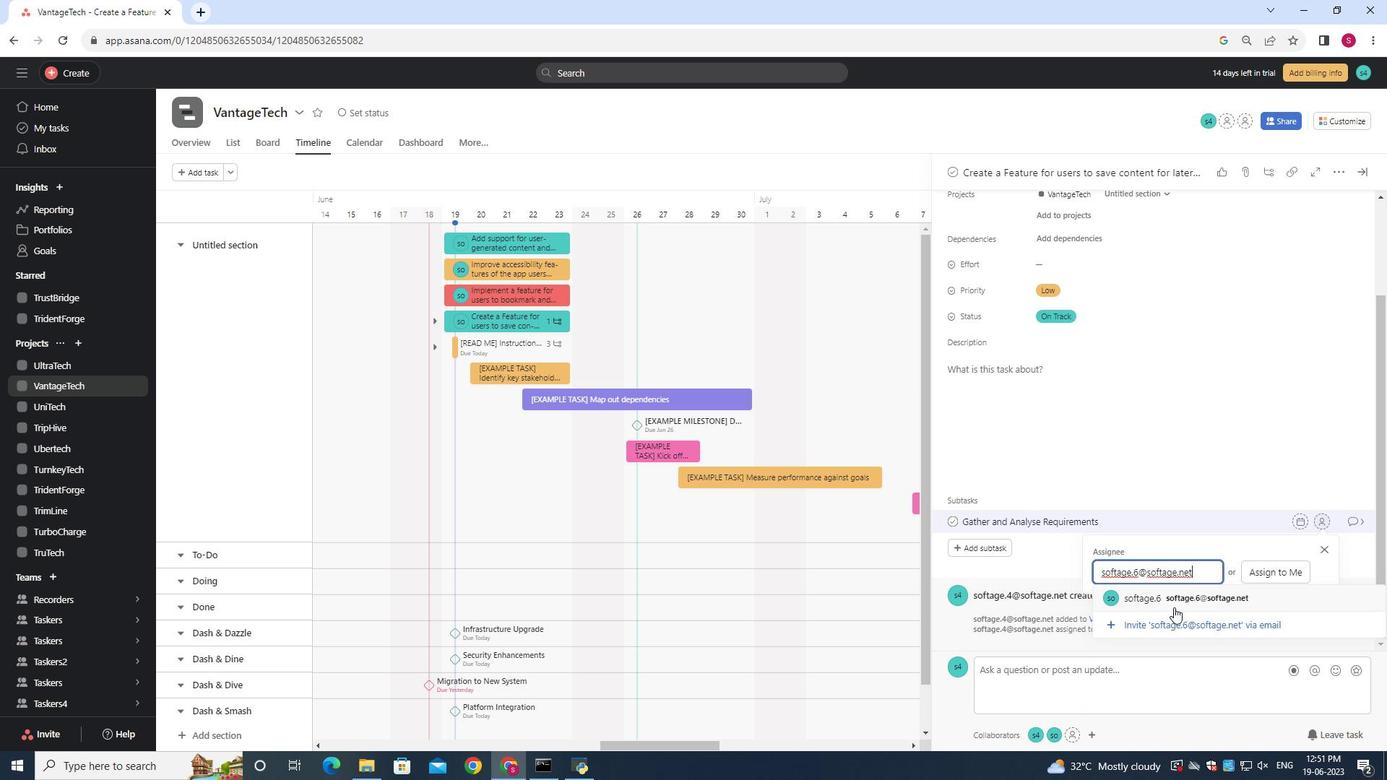 
Action: Mouse pressed left at (1174, 599)
Screenshot: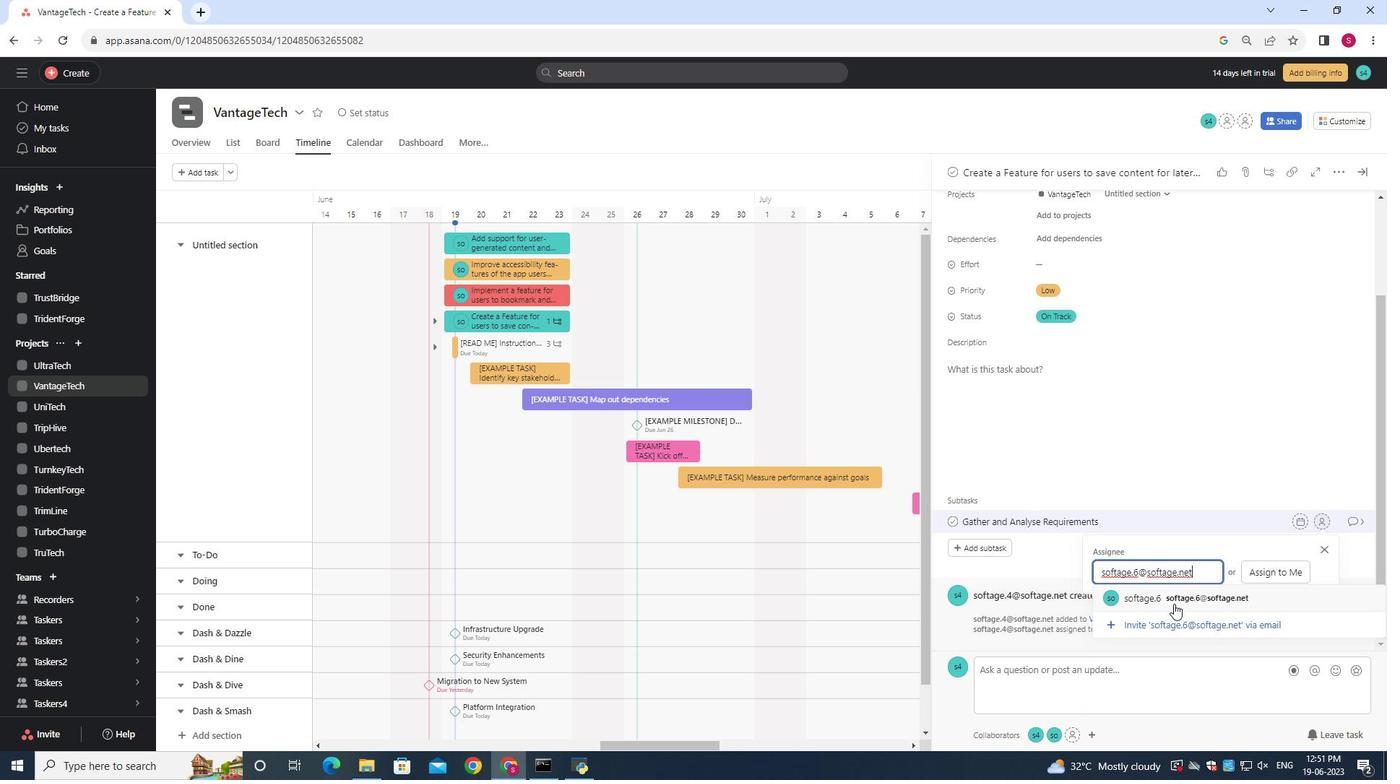 
Action: Mouse moved to (1353, 509)
Screenshot: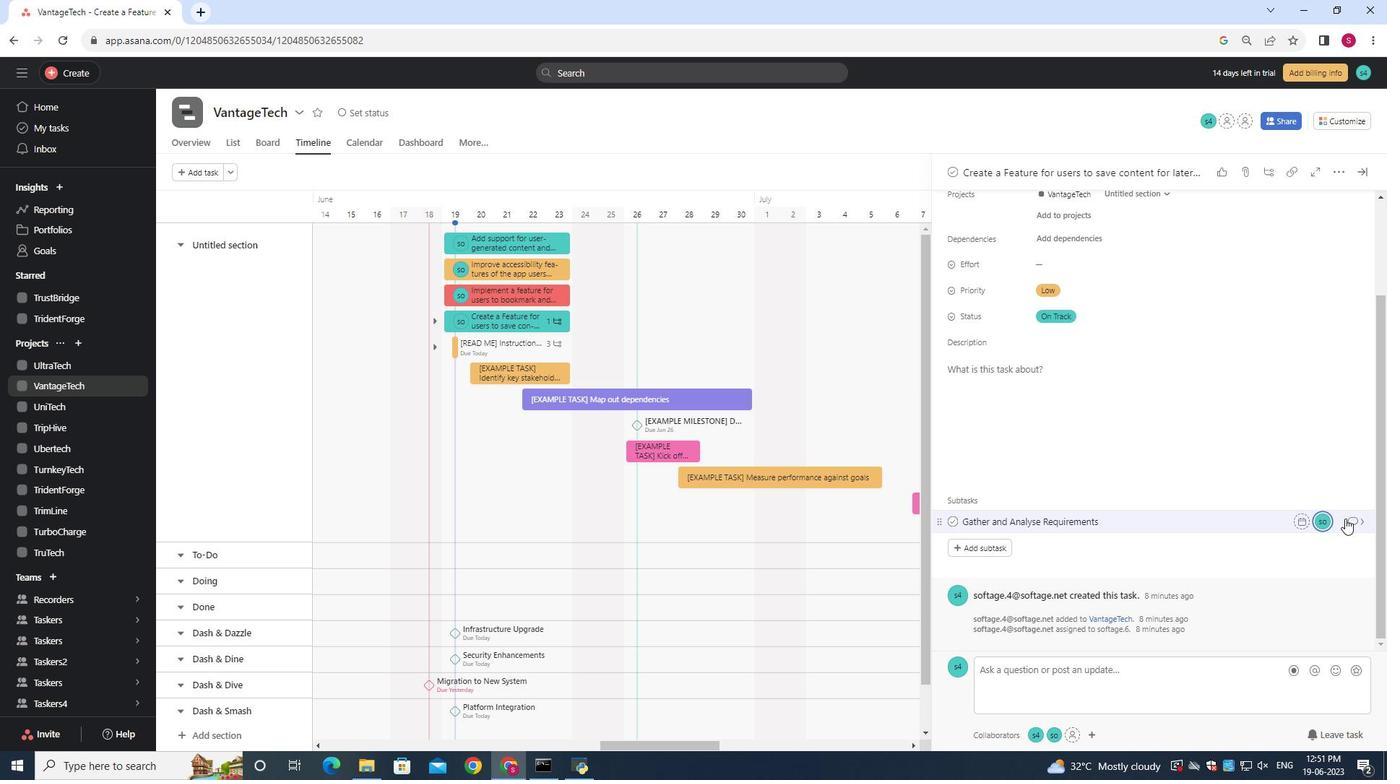 
Action: Mouse pressed left at (1353, 509)
Screenshot: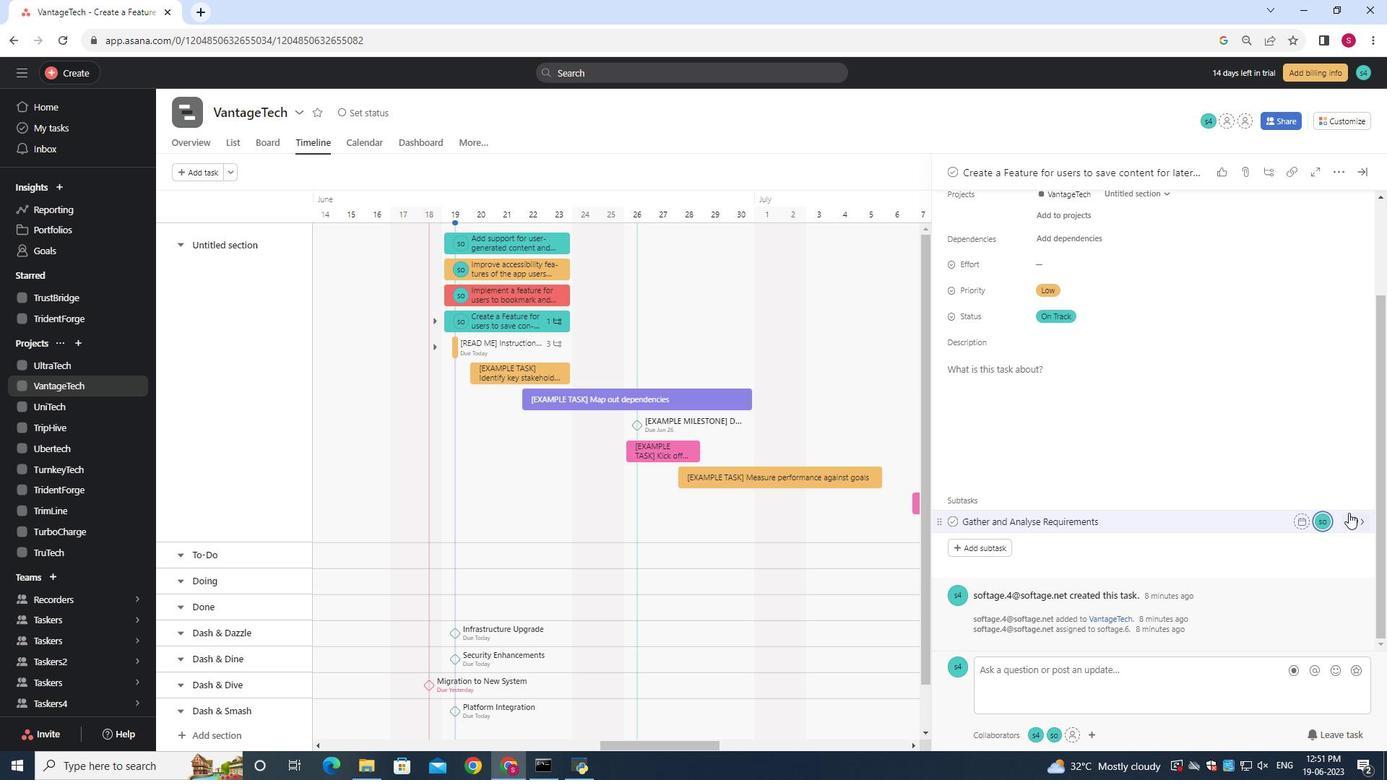 
Action: Mouse moved to (1362, 515)
Screenshot: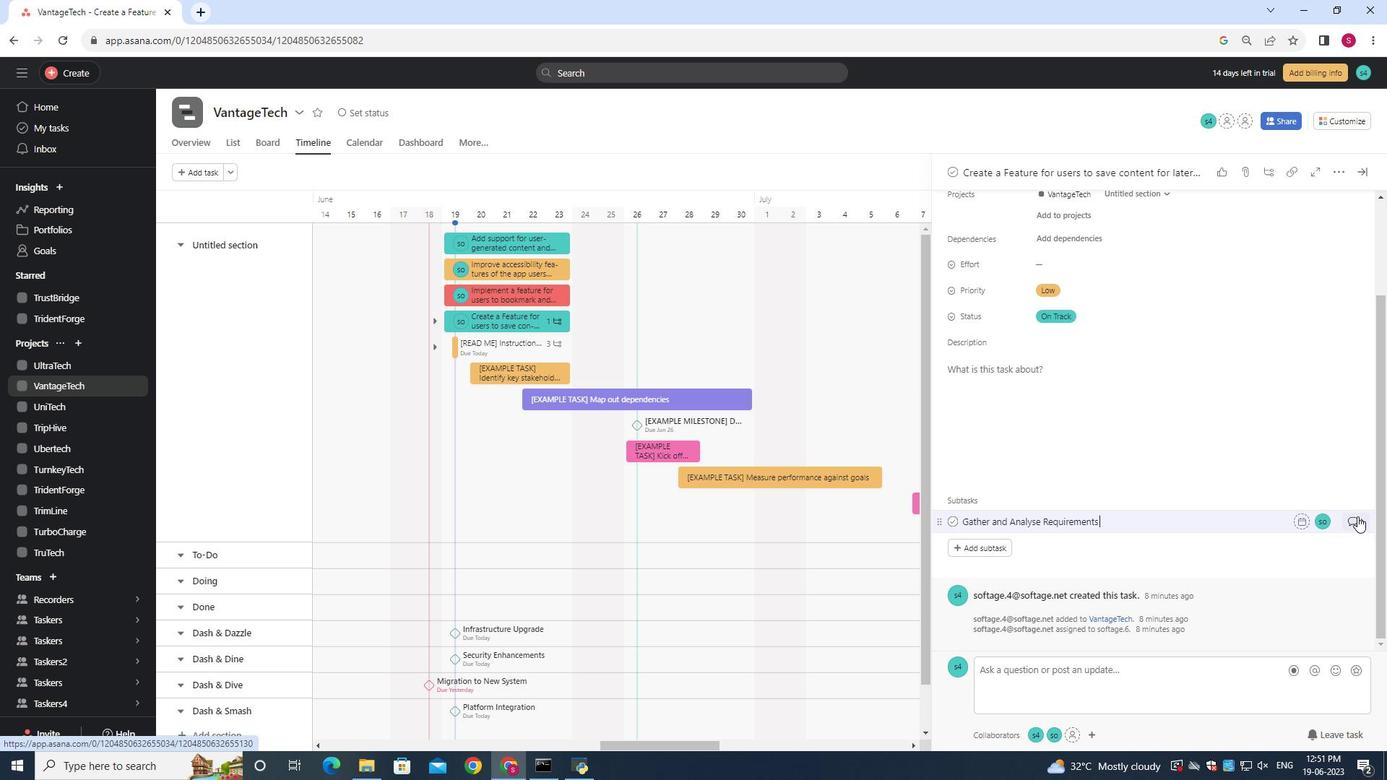 
Action: Mouse pressed left at (1362, 515)
Screenshot: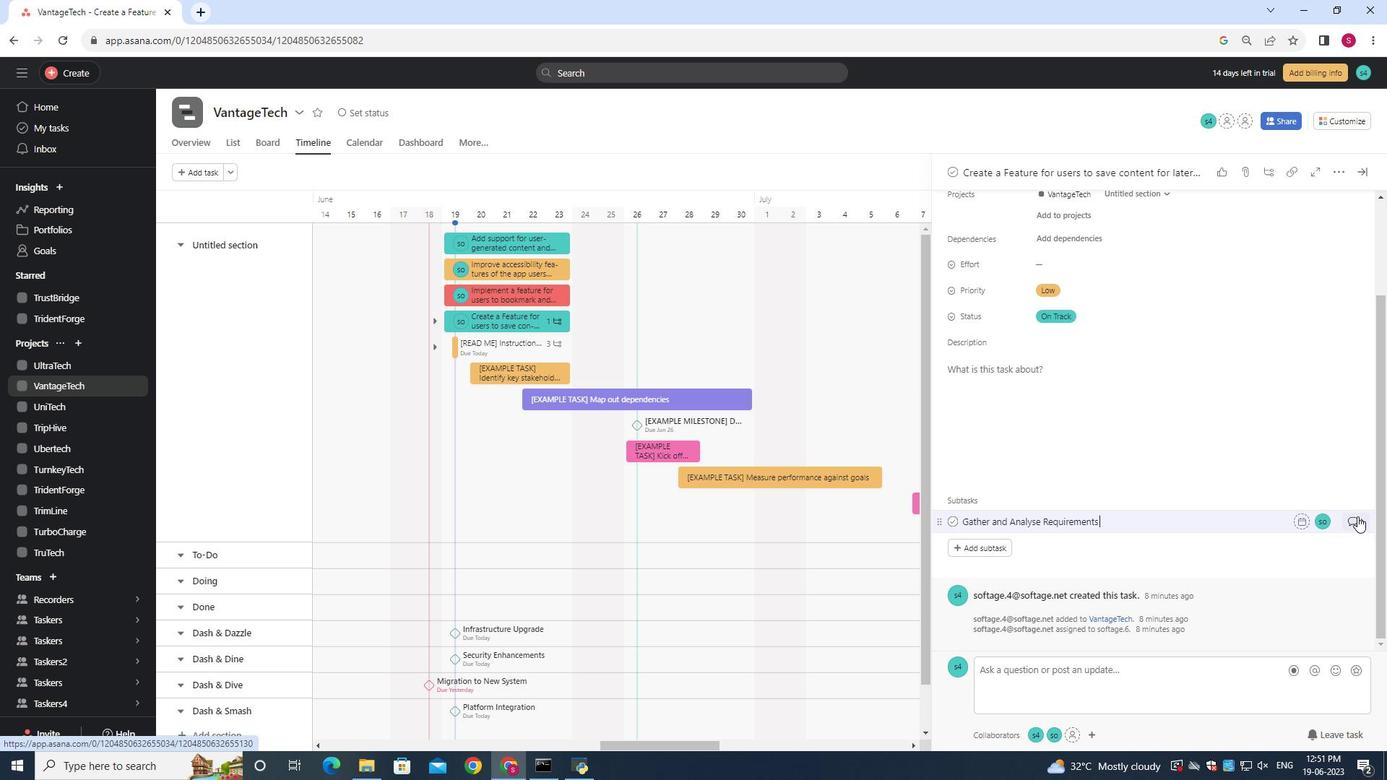 
Action: Mouse moved to (1010, 354)
Screenshot: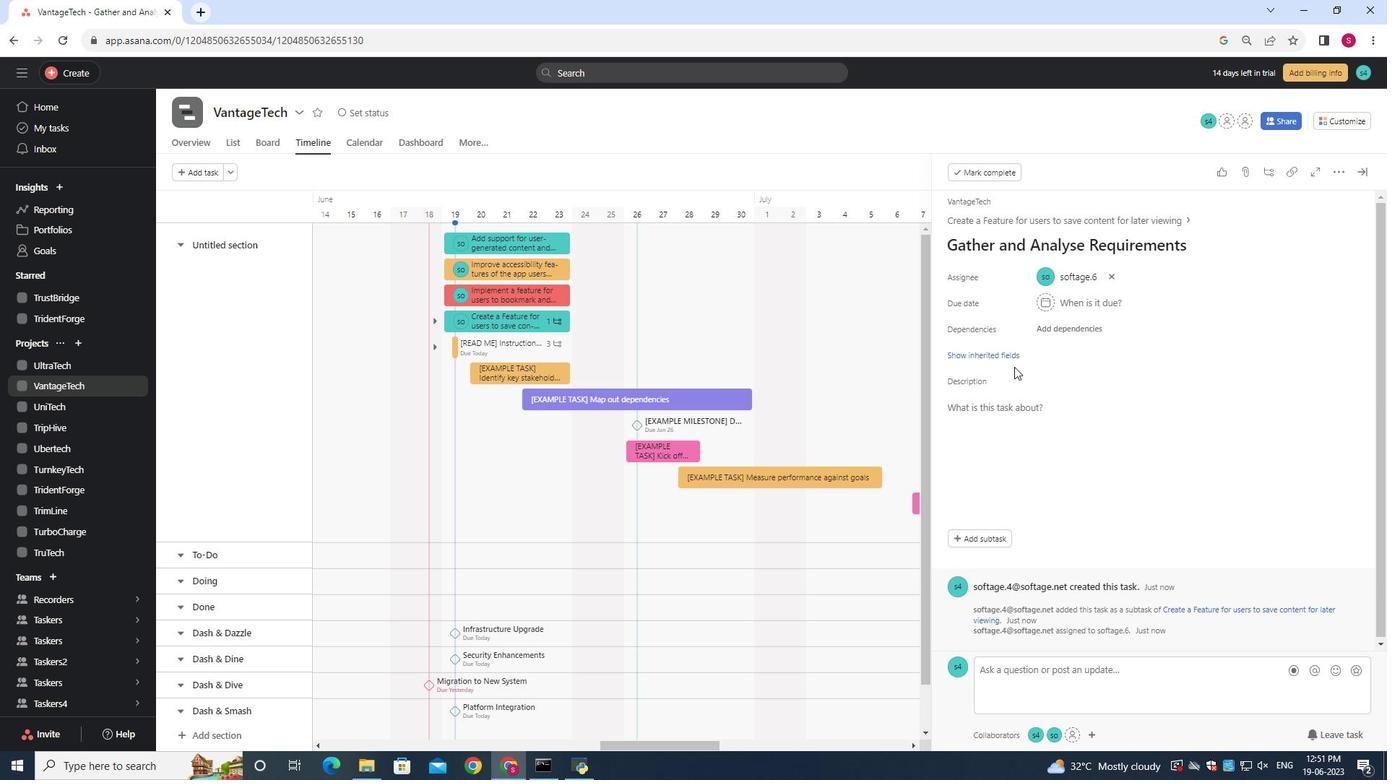 
Action: Mouse pressed left at (1010, 354)
Screenshot: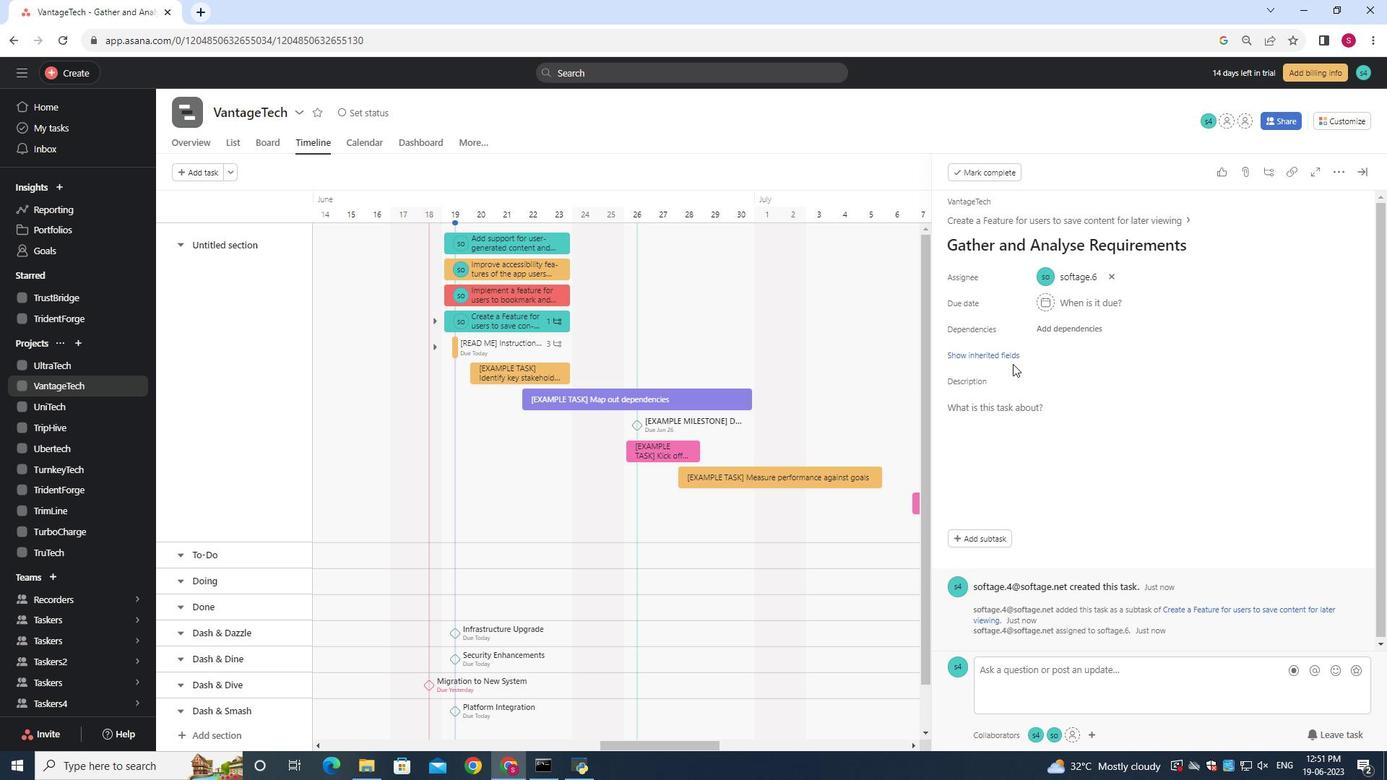 
Action: Mouse moved to (1034, 429)
Screenshot: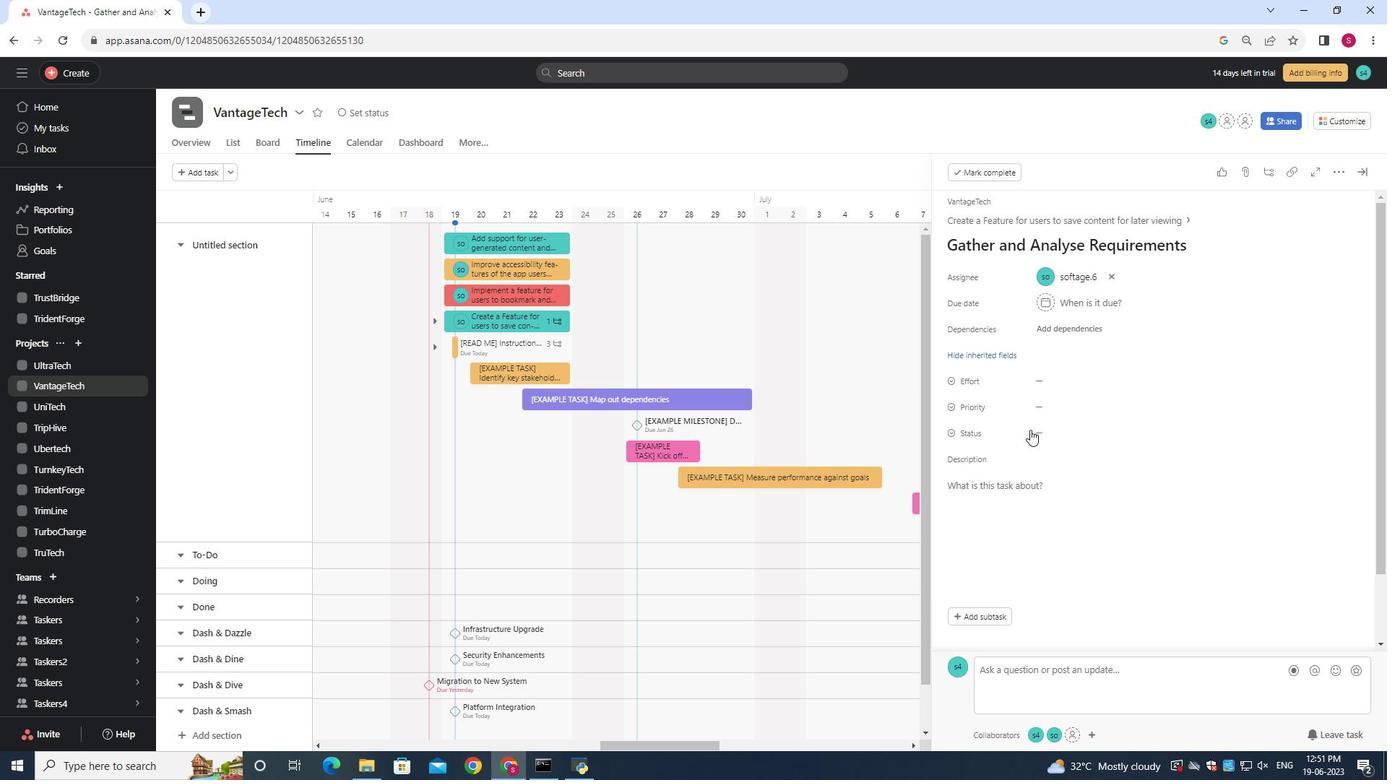 
Action: Mouse pressed left at (1034, 429)
Screenshot: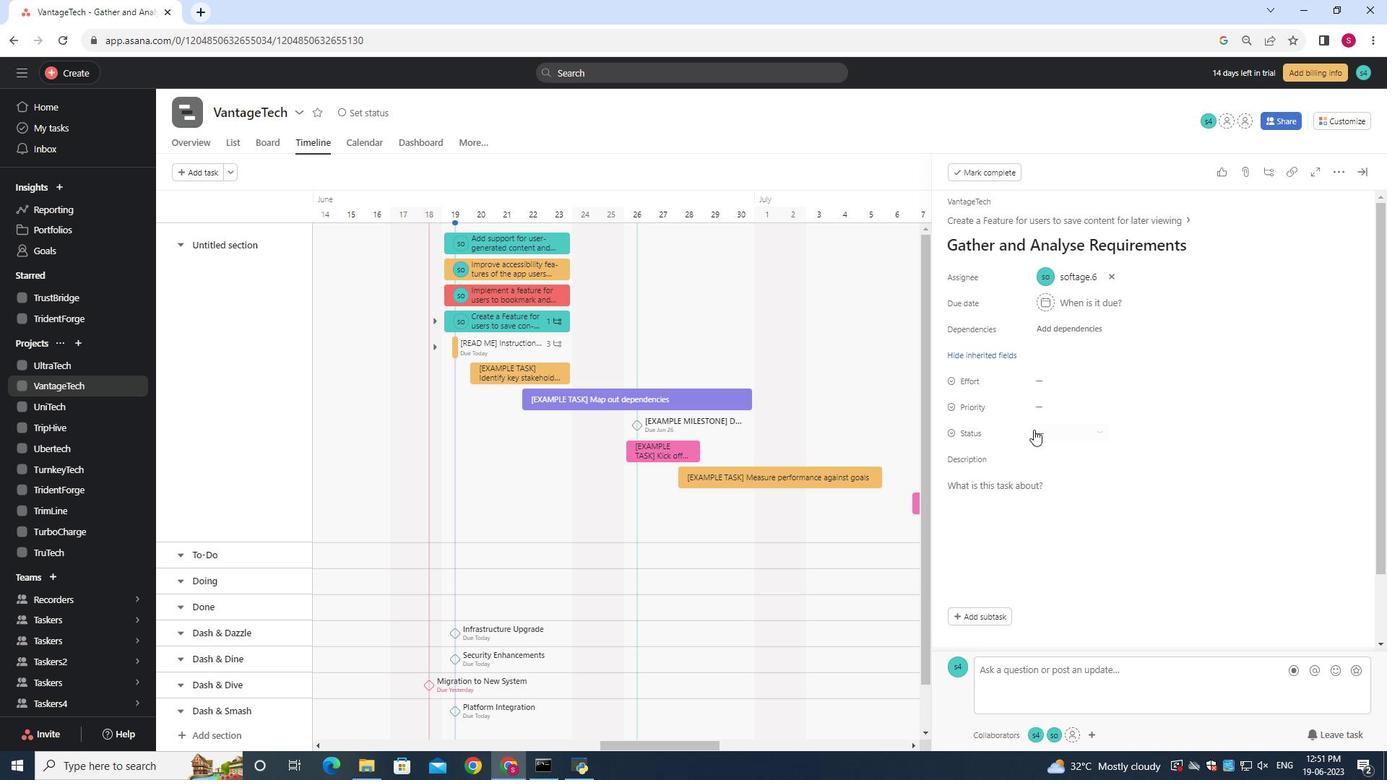 
Action: Mouse moved to (1062, 521)
Screenshot: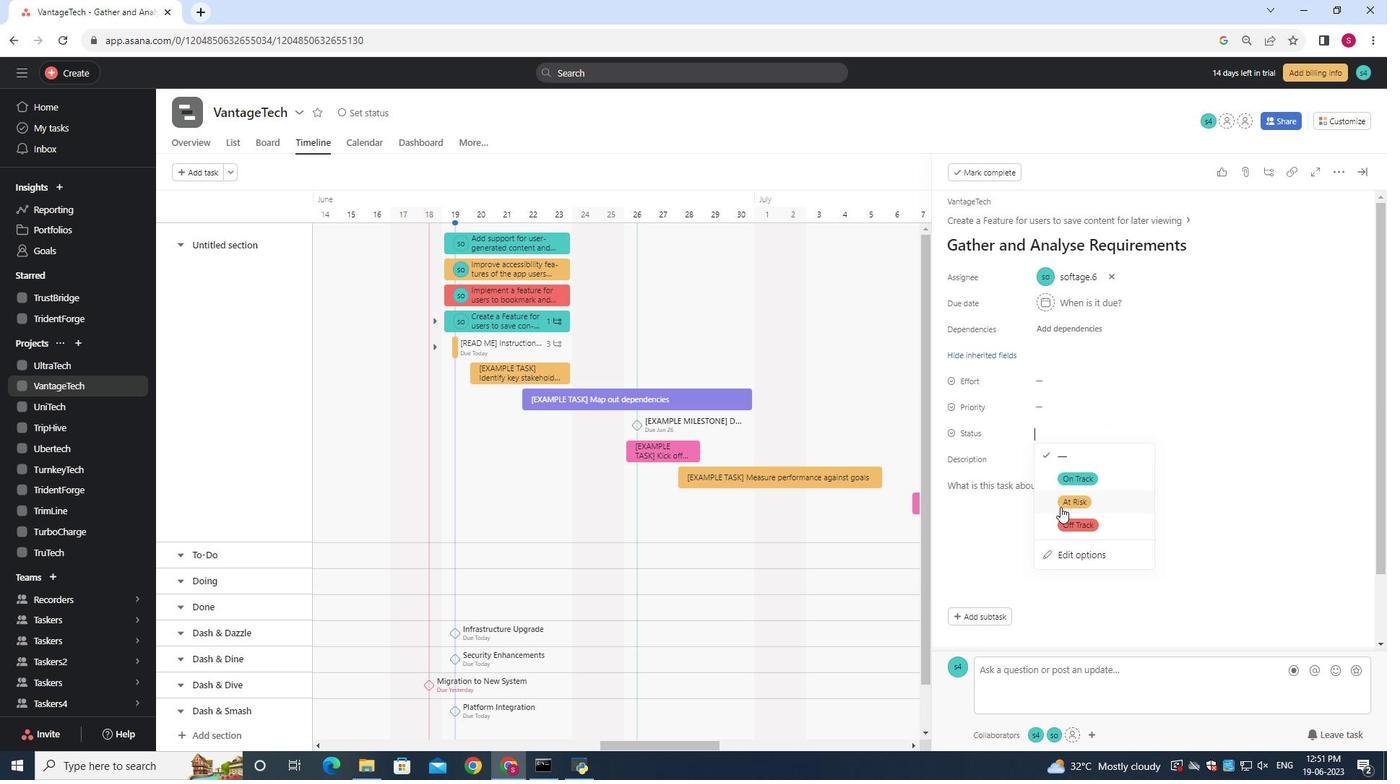 
Action: Mouse pressed left at (1062, 521)
Screenshot: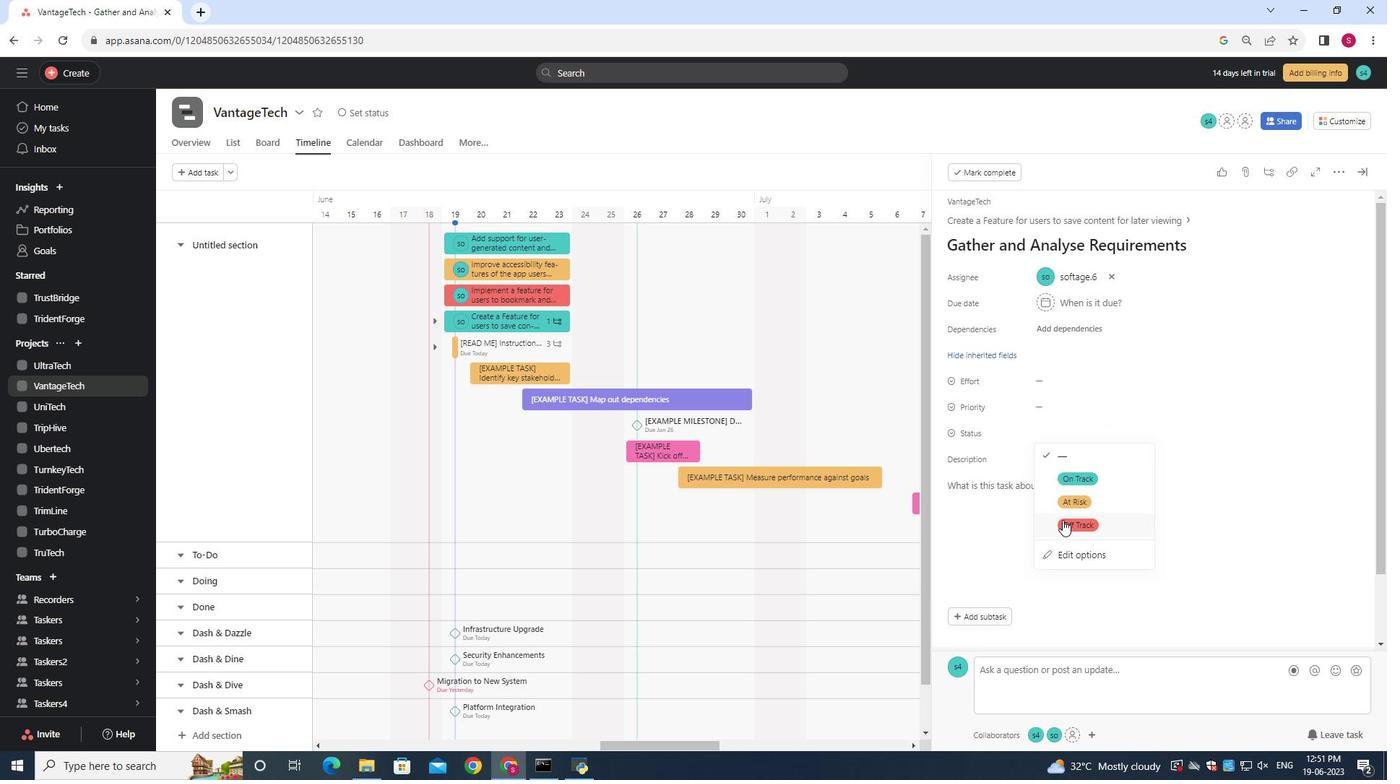 
Action: Mouse moved to (1039, 409)
Screenshot: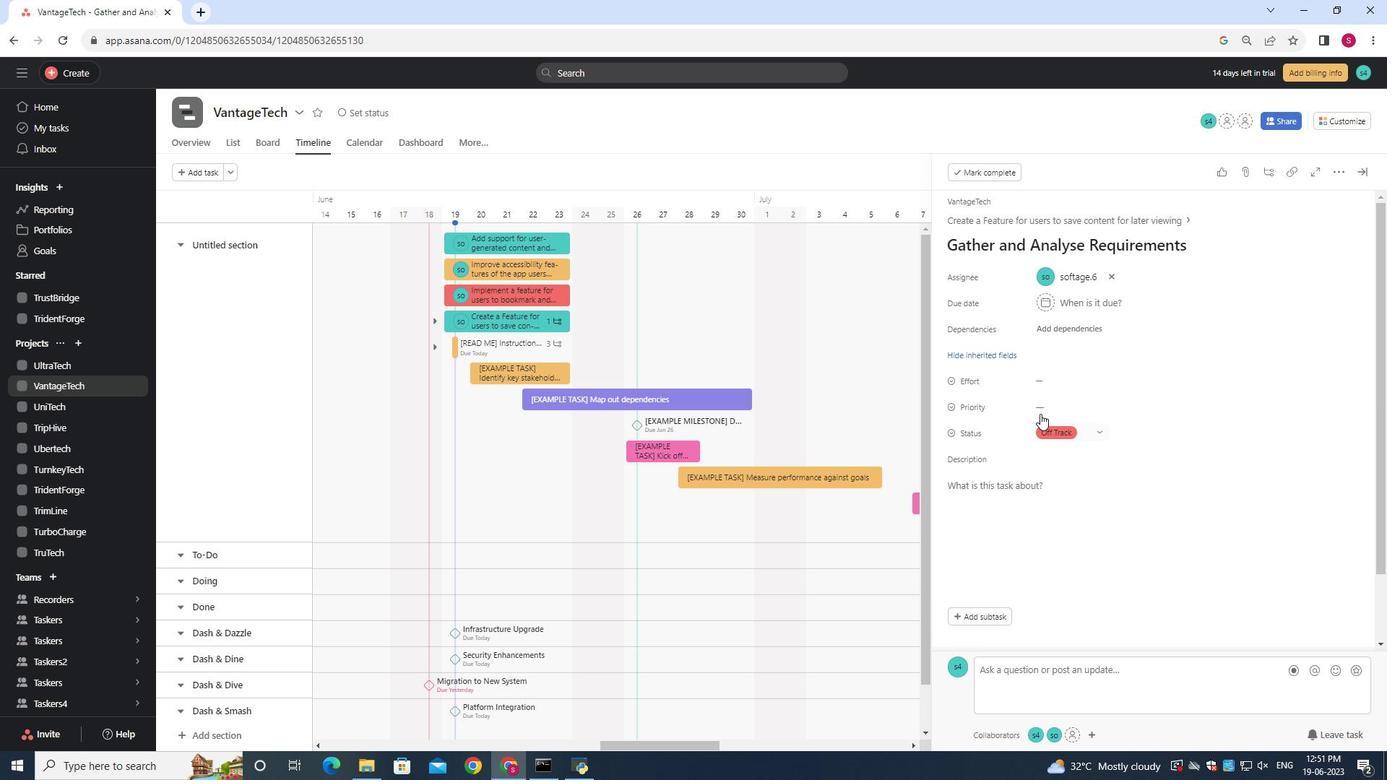 
Action: Mouse pressed left at (1039, 409)
Screenshot: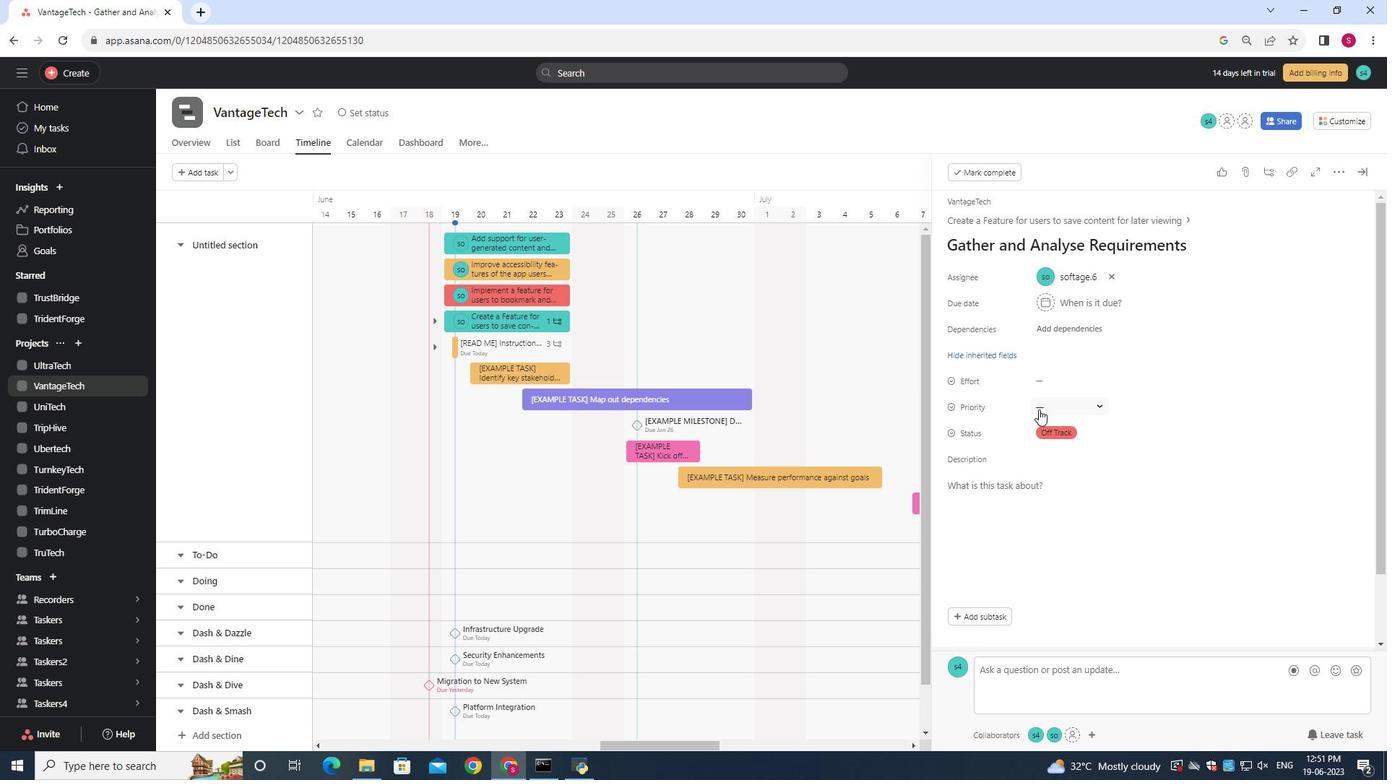 
Action: Mouse moved to (1074, 461)
Screenshot: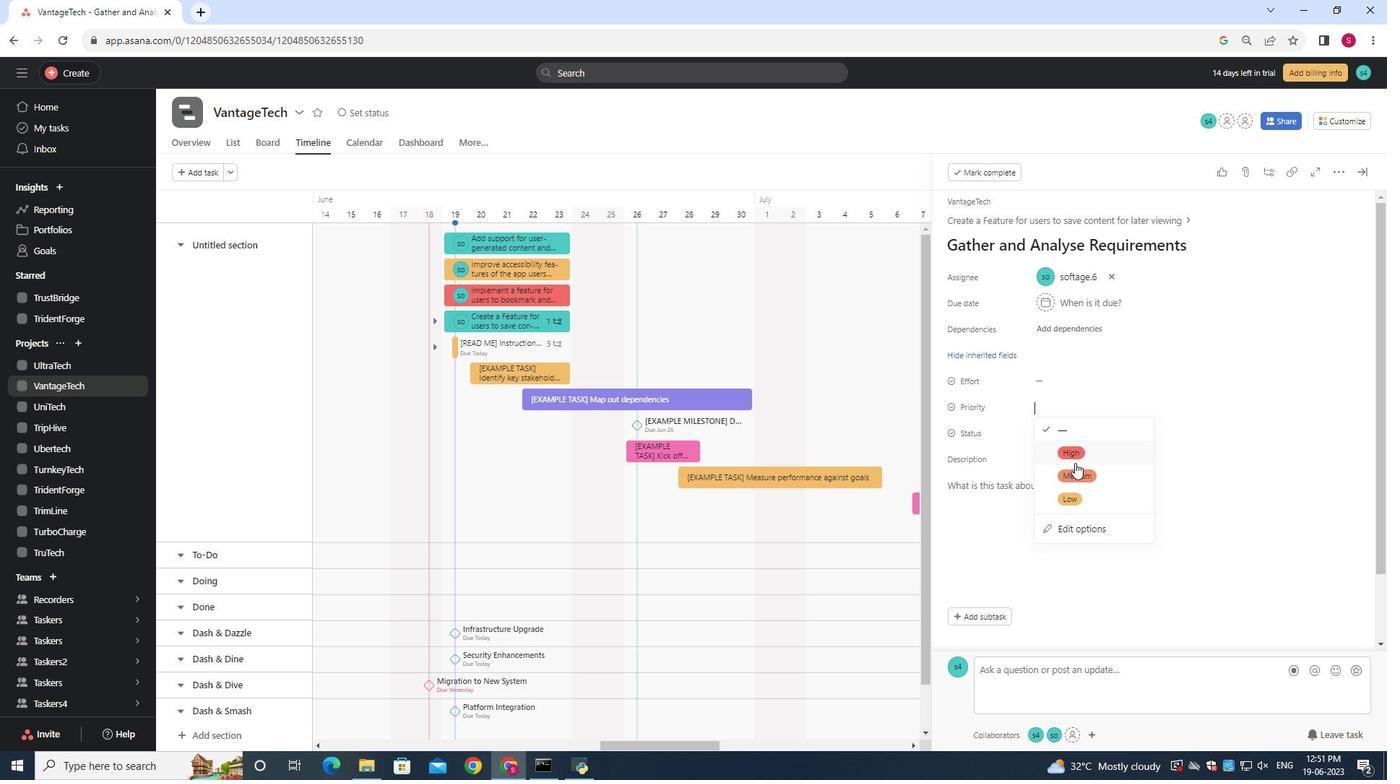 
Action: Mouse pressed left at (1074, 461)
Screenshot: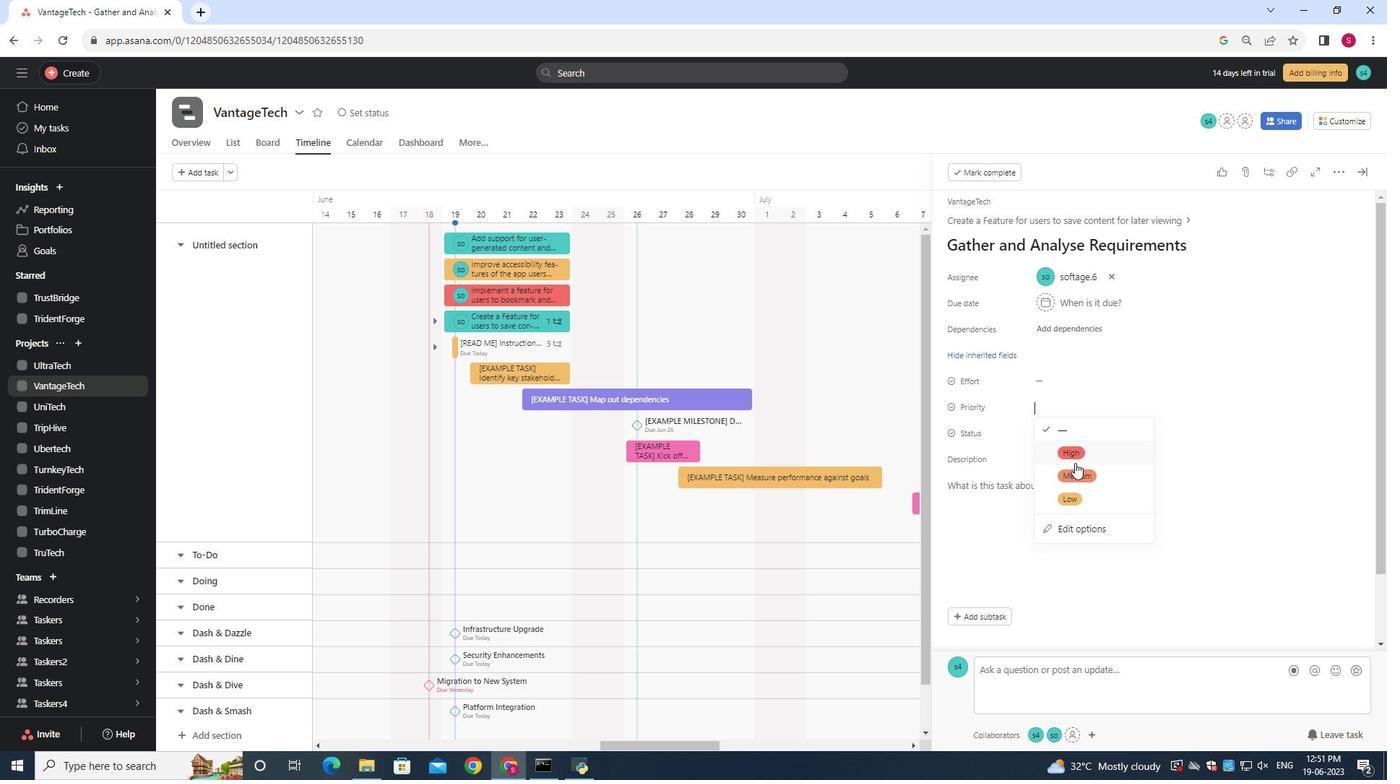 
Action: Mouse moved to (1073, 463)
Screenshot: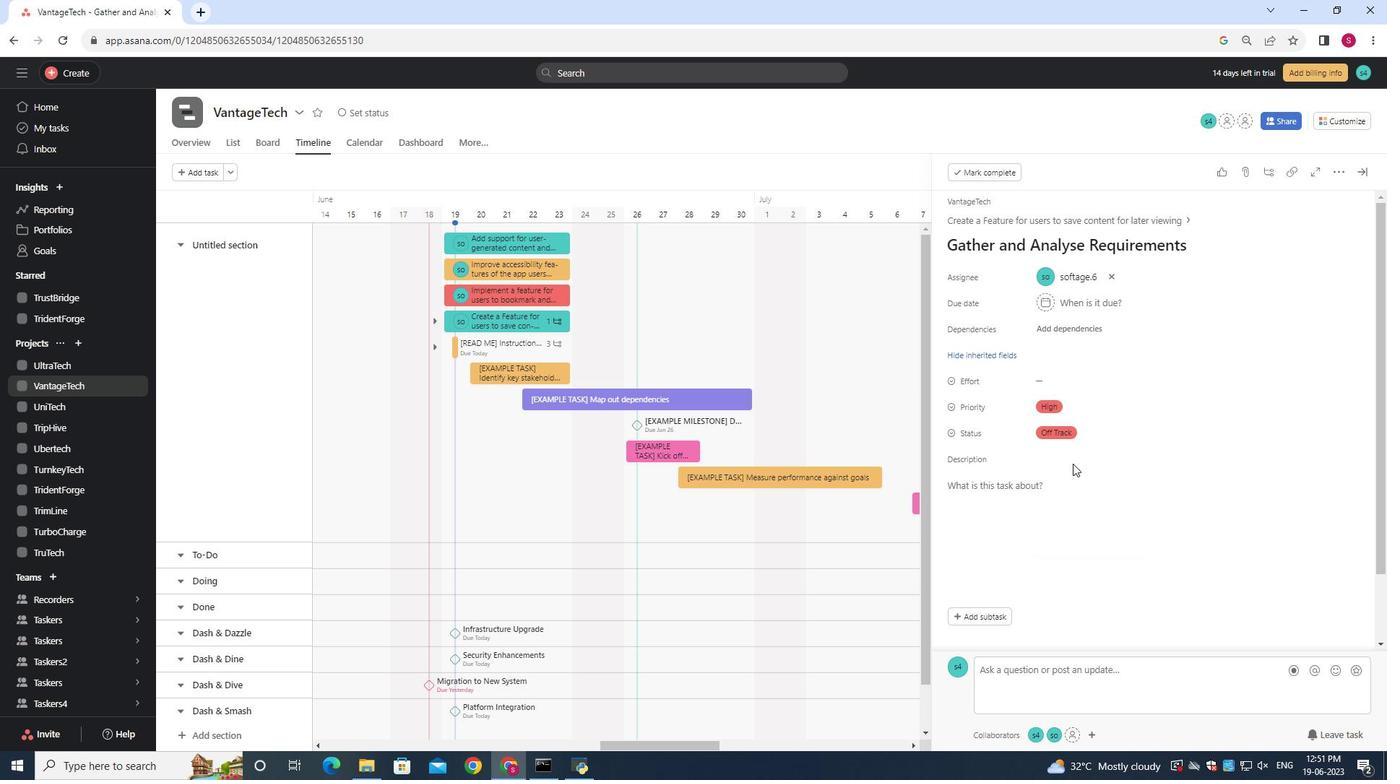 
